 Task: Find connections with filter location Villiers-sur-Marne with filter topic #Startuplife with filter profile language English with filter current company Marvell Technology with filter school Eastern Institute For Integrated Learning In Management with filter industry Boilers, Tanks, and Shipping Container Manufacturing with filter service category Web Development with filter keywords title Customer Support Representative
Action: Mouse moved to (314, 194)
Screenshot: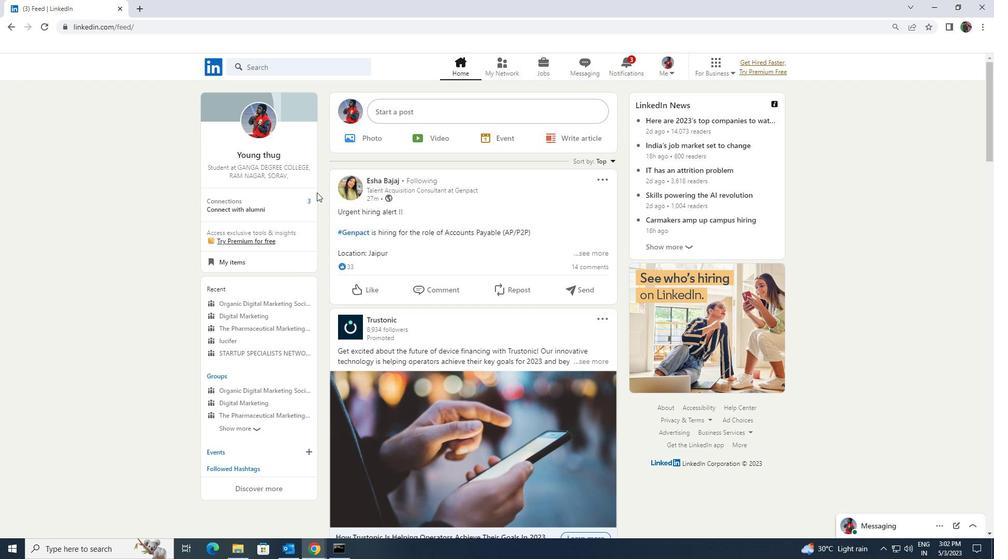 
Action: Mouse pressed left at (314, 194)
Screenshot: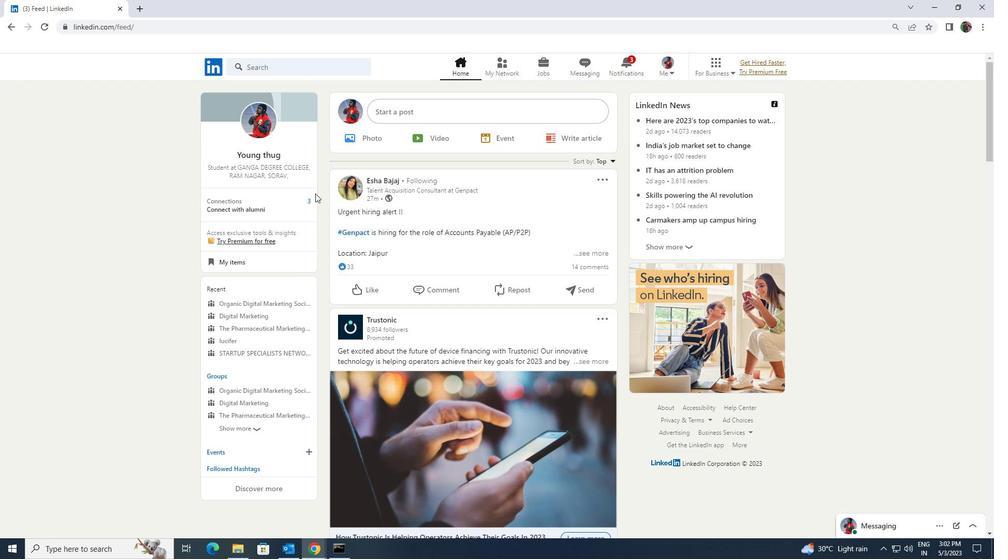 
Action: Mouse moved to (305, 202)
Screenshot: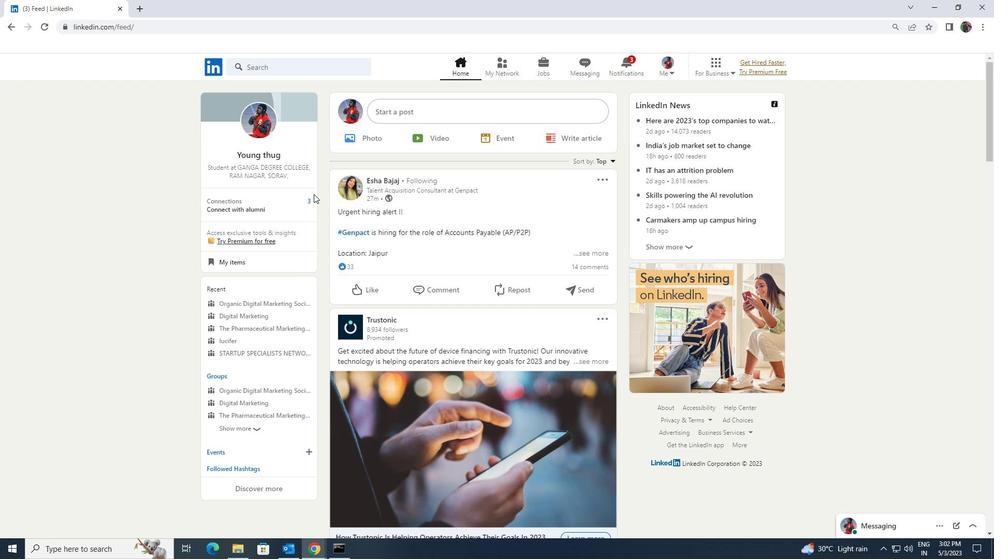 
Action: Mouse pressed left at (305, 202)
Screenshot: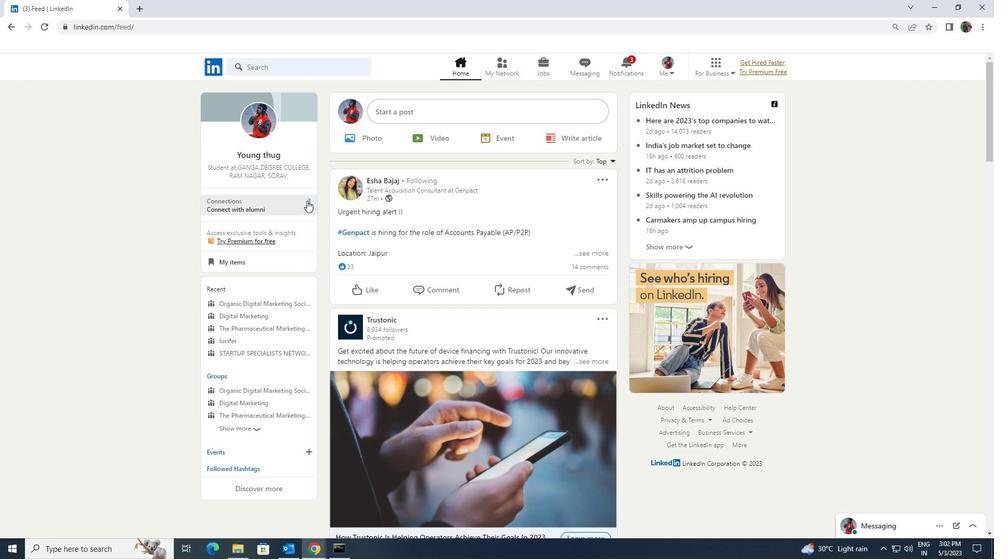 
Action: Mouse moved to (310, 131)
Screenshot: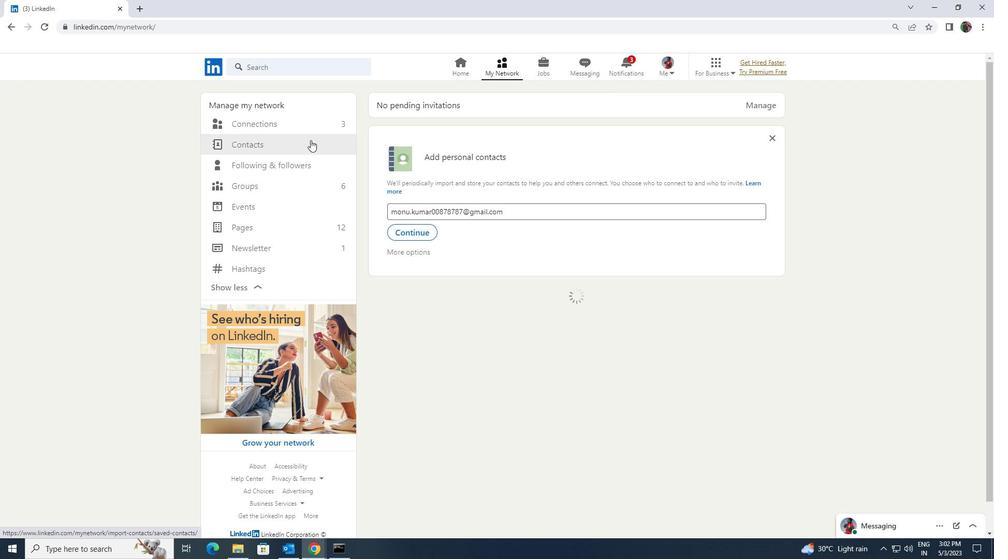 
Action: Mouse pressed left at (310, 131)
Screenshot: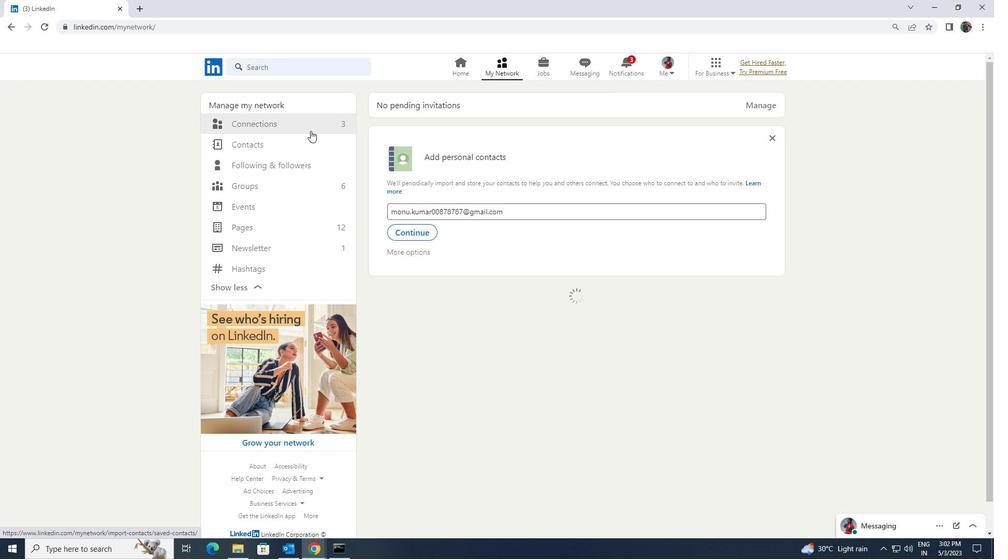 
Action: Mouse moved to (310, 126)
Screenshot: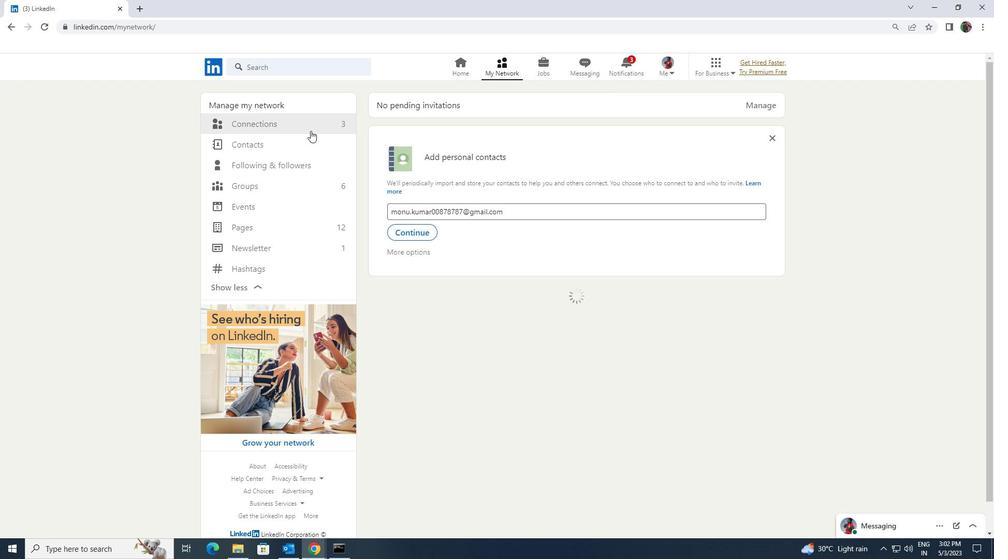 
Action: Mouse pressed left at (310, 126)
Screenshot: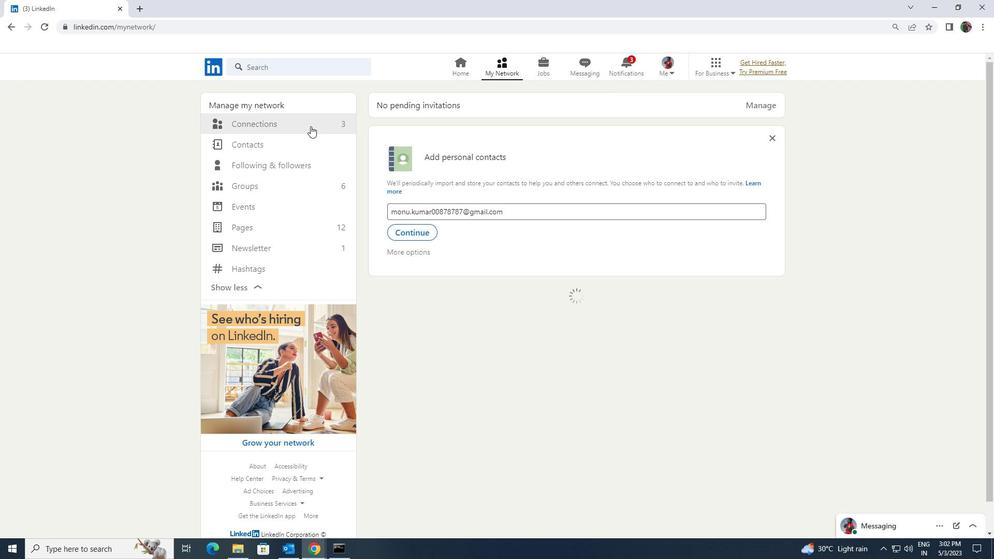 
Action: Mouse moved to (556, 125)
Screenshot: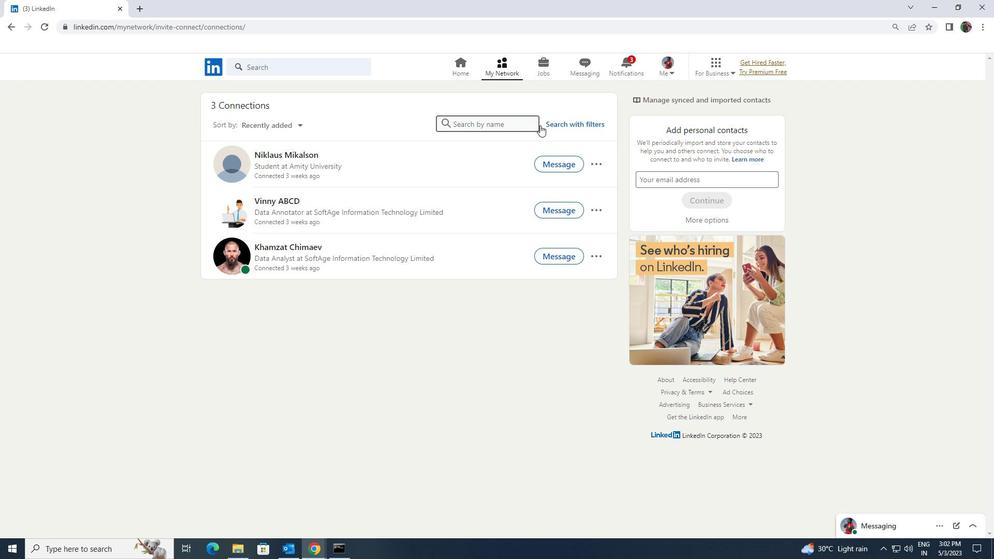 
Action: Mouse pressed left at (556, 125)
Screenshot: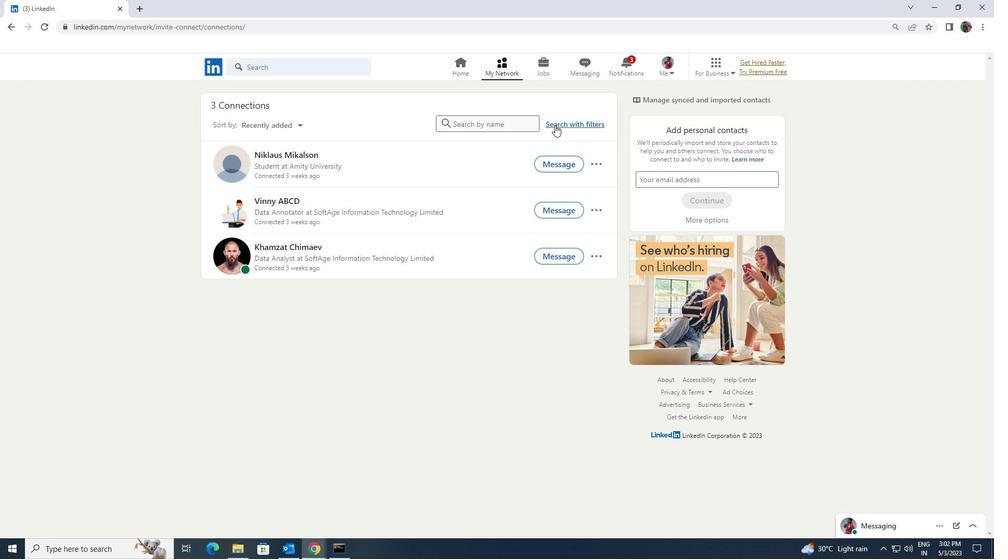 
Action: Mouse moved to (533, 97)
Screenshot: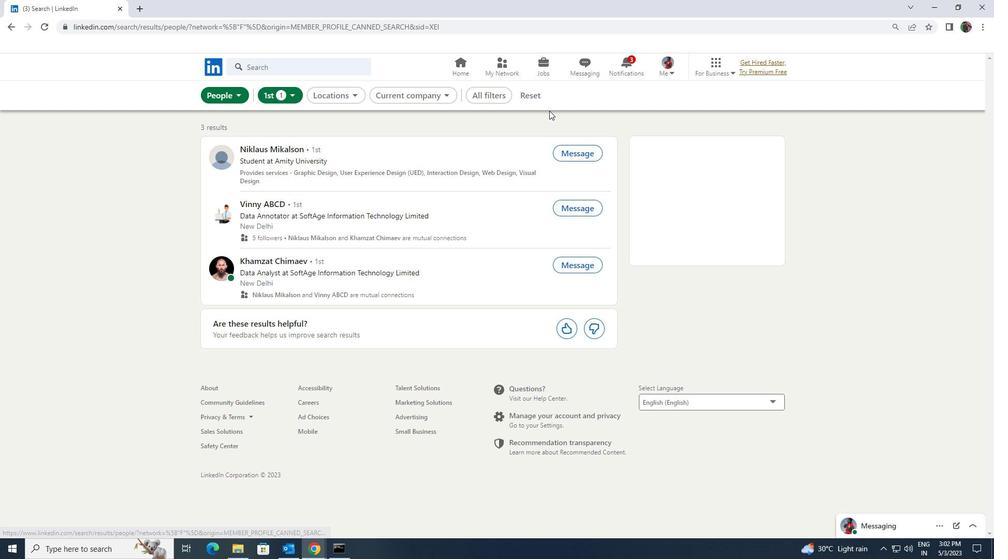 
Action: Mouse pressed left at (533, 97)
Screenshot: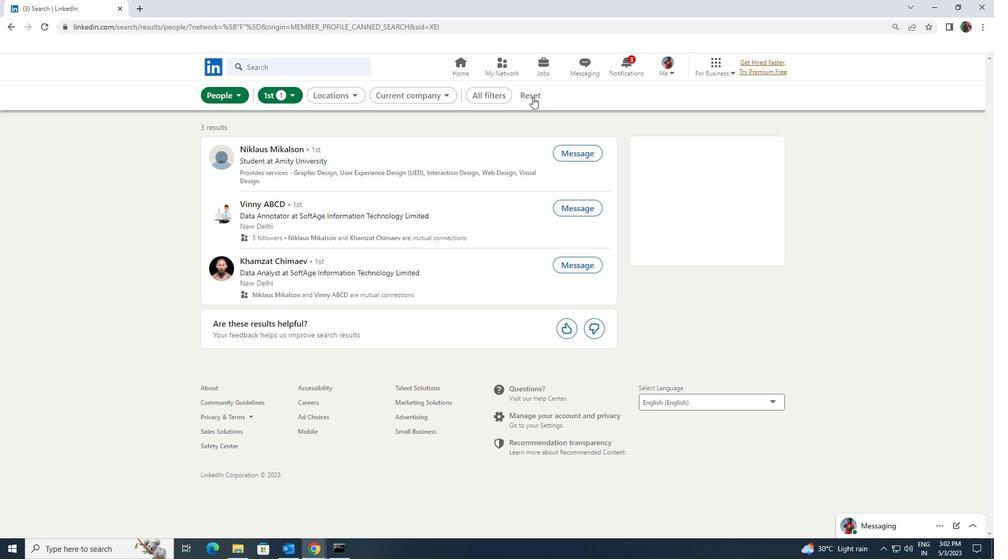 
Action: Mouse moved to (518, 95)
Screenshot: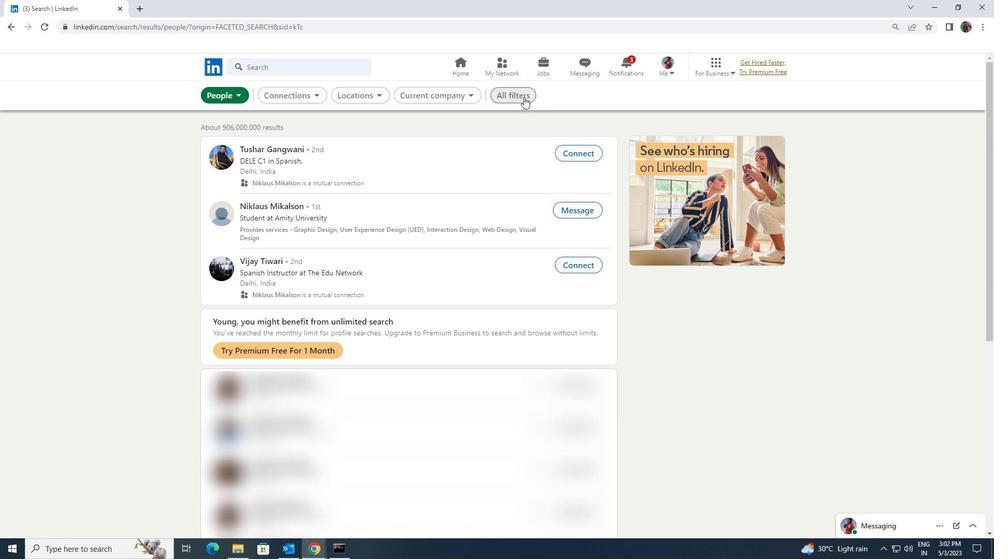 
Action: Mouse pressed left at (518, 95)
Screenshot: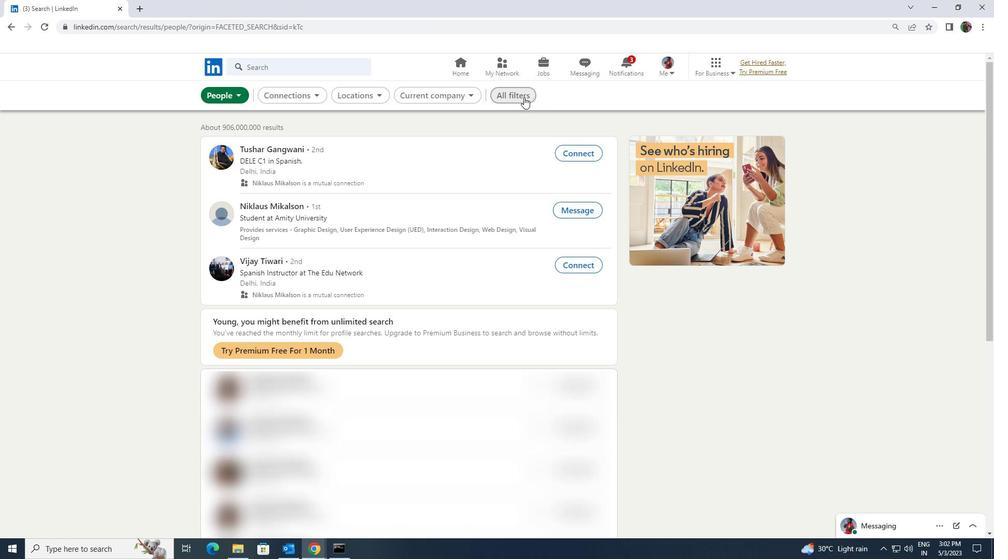 
Action: Mouse moved to (516, 93)
Screenshot: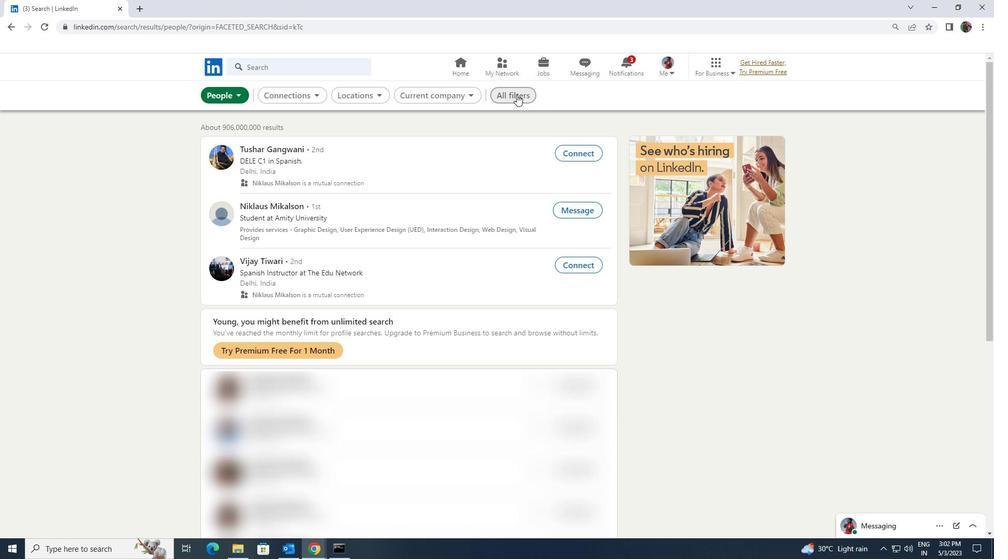 
Action: Mouse pressed left at (516, 93)
Screenshot: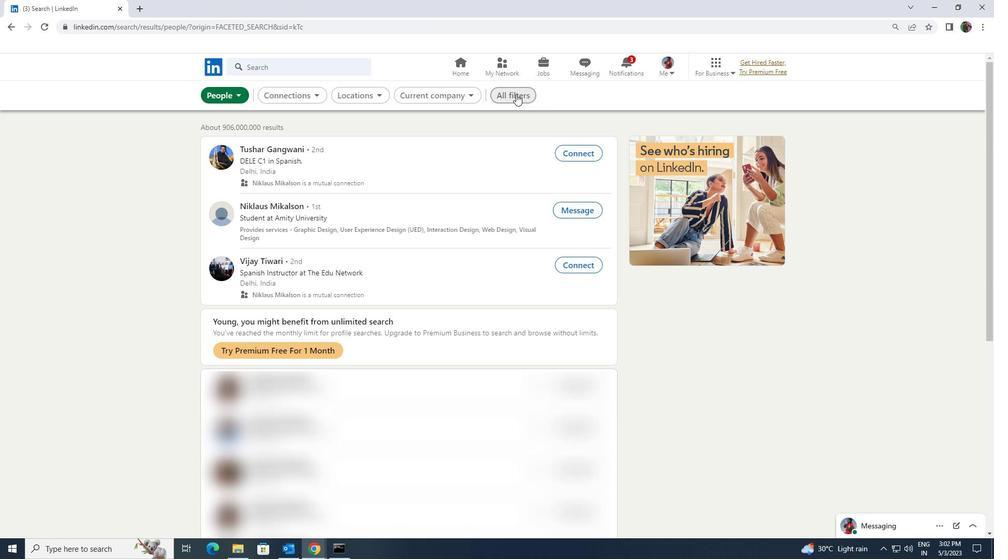 
Action: Mouse pressed left at (516, 93)
Screenshot: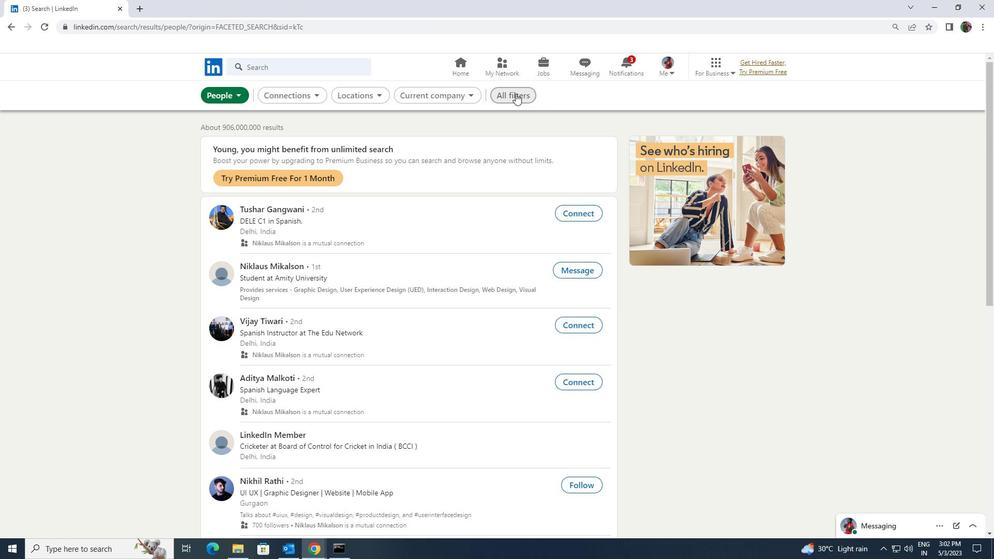 
Action: Mouse moved to (864, 403)
Screenshot: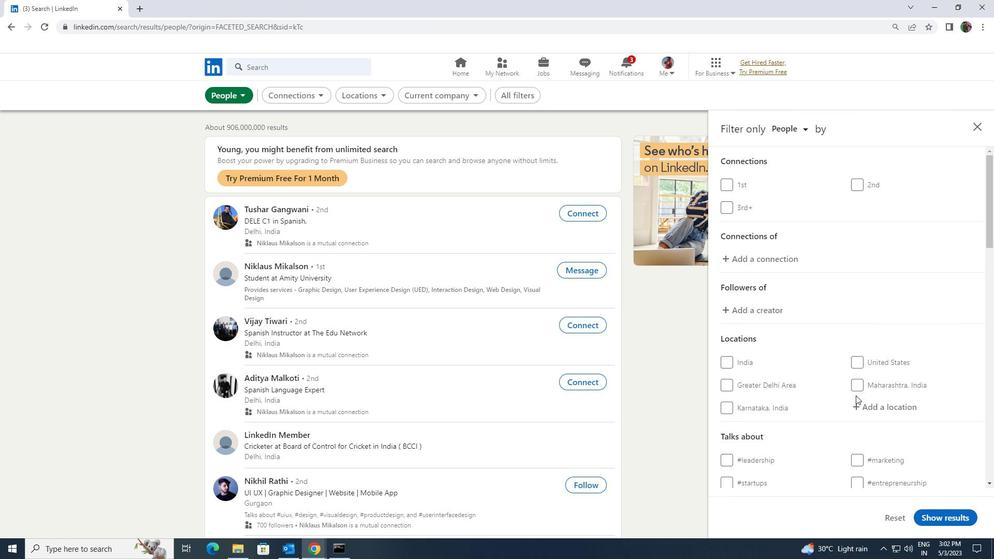 
Action: Mouse pressed left at (864, 403)
Screenshot: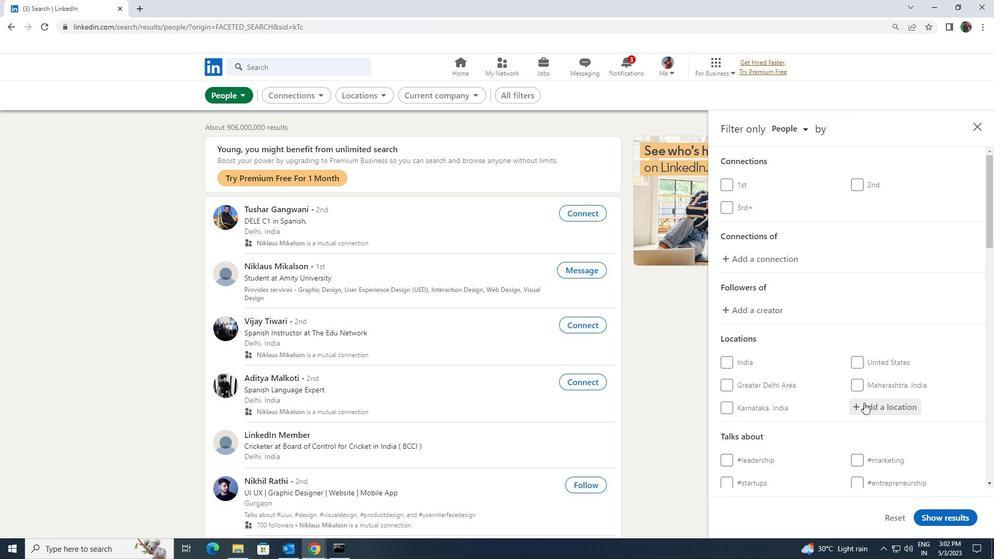 
Action: Mouse moved to (828, 382)
Screenshot: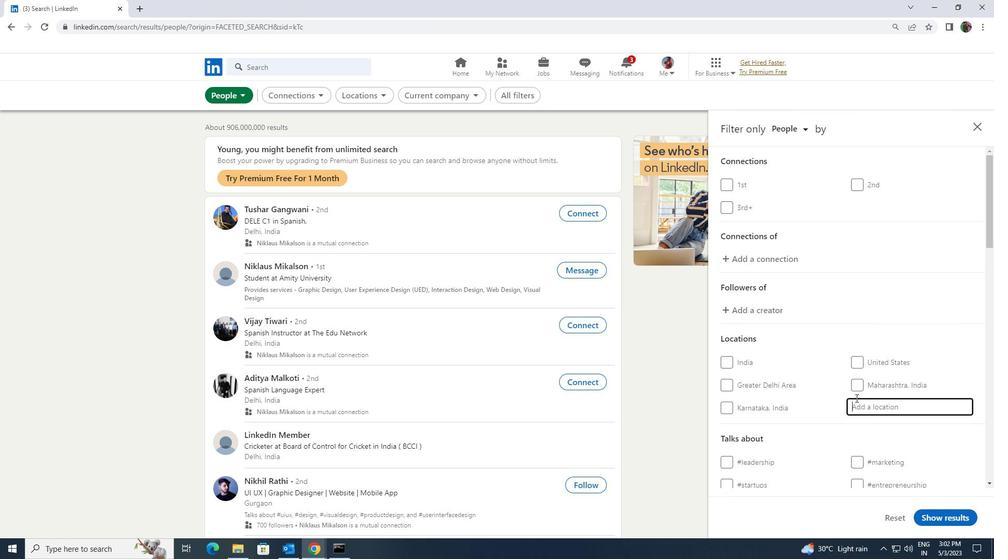 
Action: Key pressed <Key.shift>VILLIERS<Key.space>SUR
Screenshot: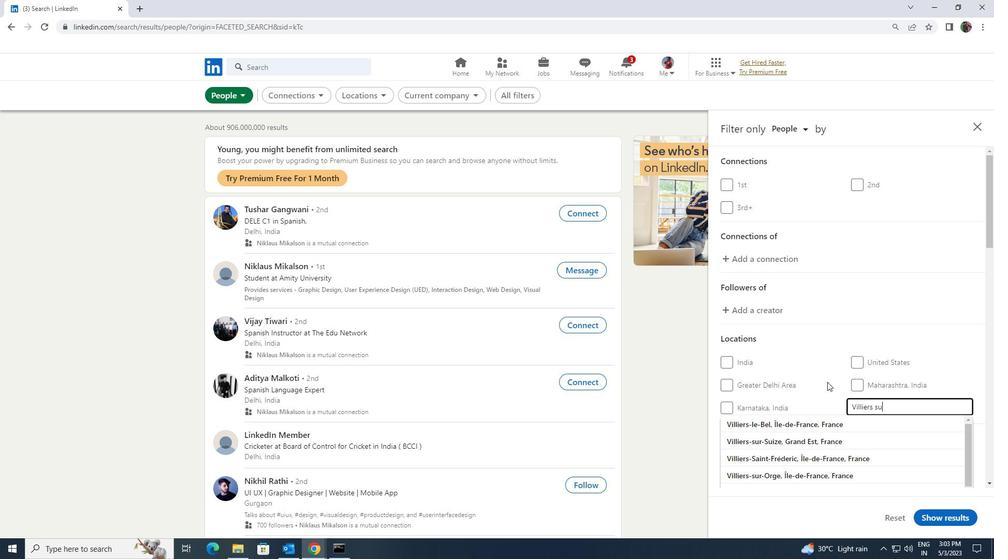 
Action: Mouse moved to (826, 421)
Screenshot: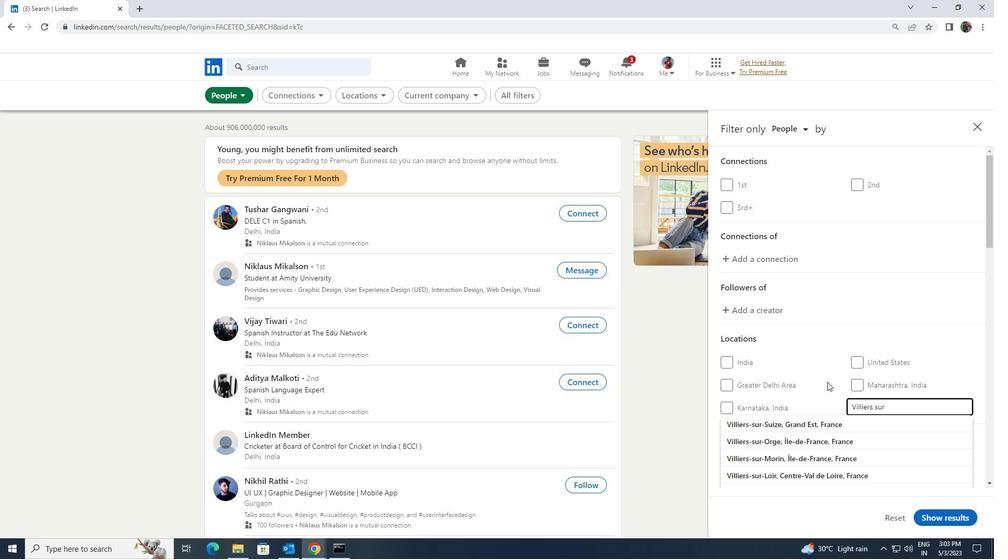
Action: Mouse pressed left at (826, 421)
Screenshot: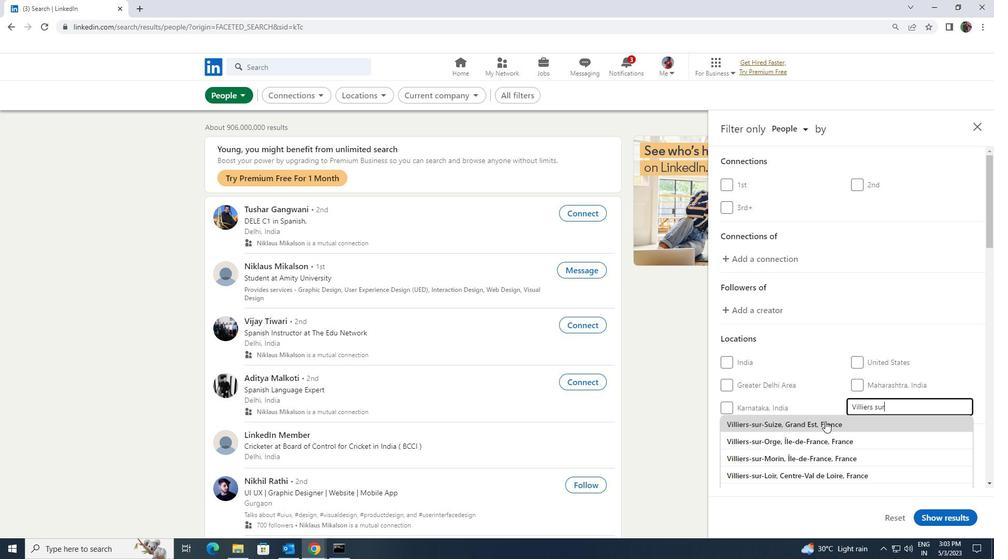 
Action: Mouse moved to (816, 417)
Screenshot: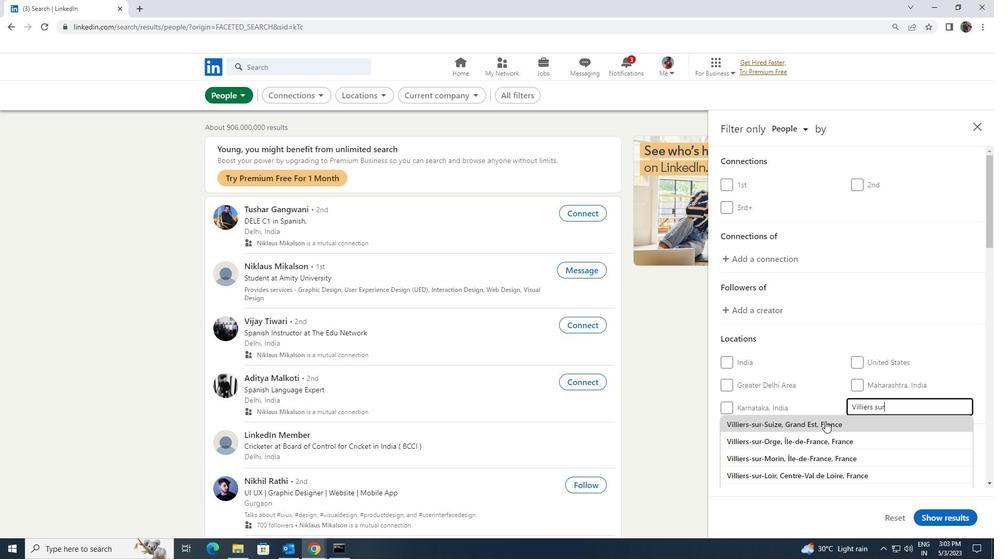 
Action: Mouse scrolled (816, 417) with delta (0, 0)
Screenshot: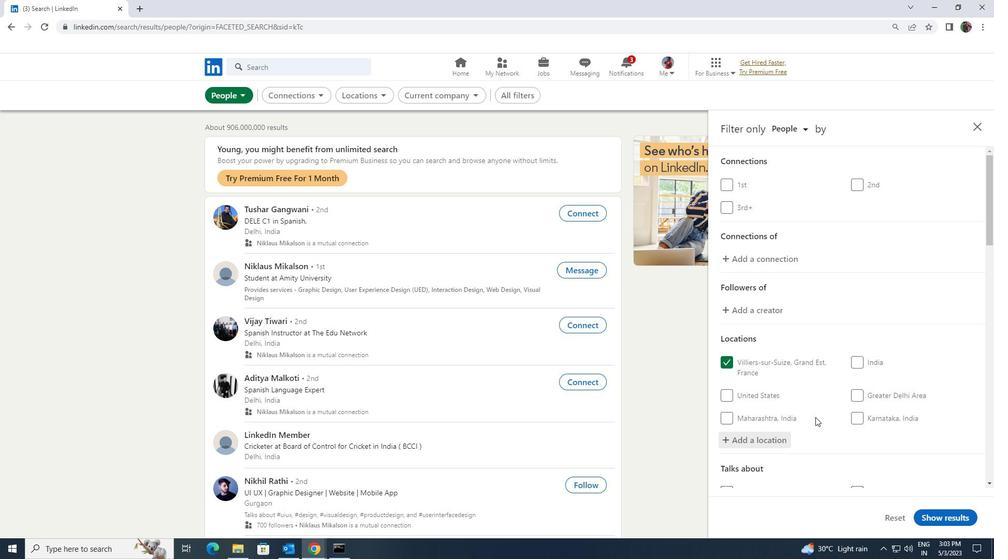 
Action: Mouse scrolled (816, 417) with delta (0, 0)
Screenshot: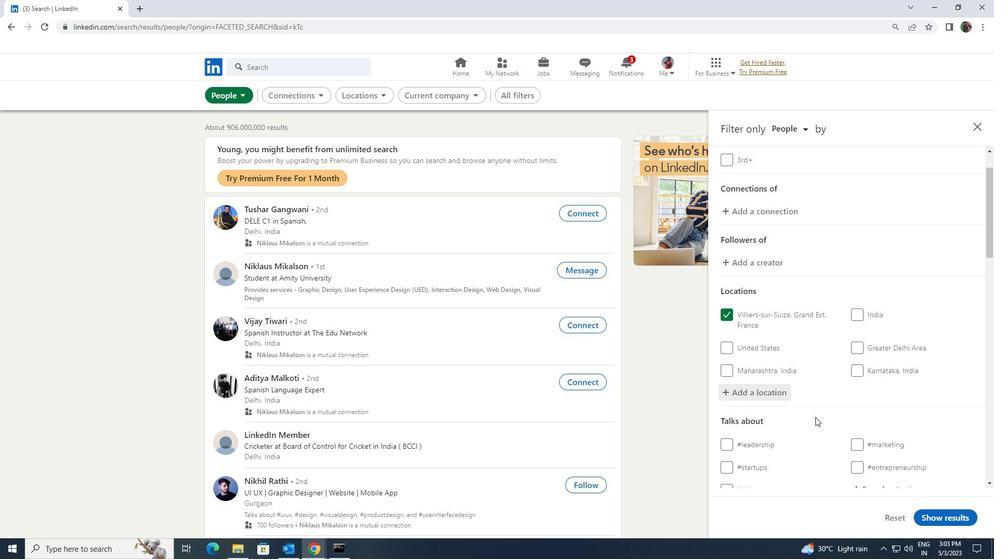 
Action: Mouse moved to (863, 430)
Screenshot: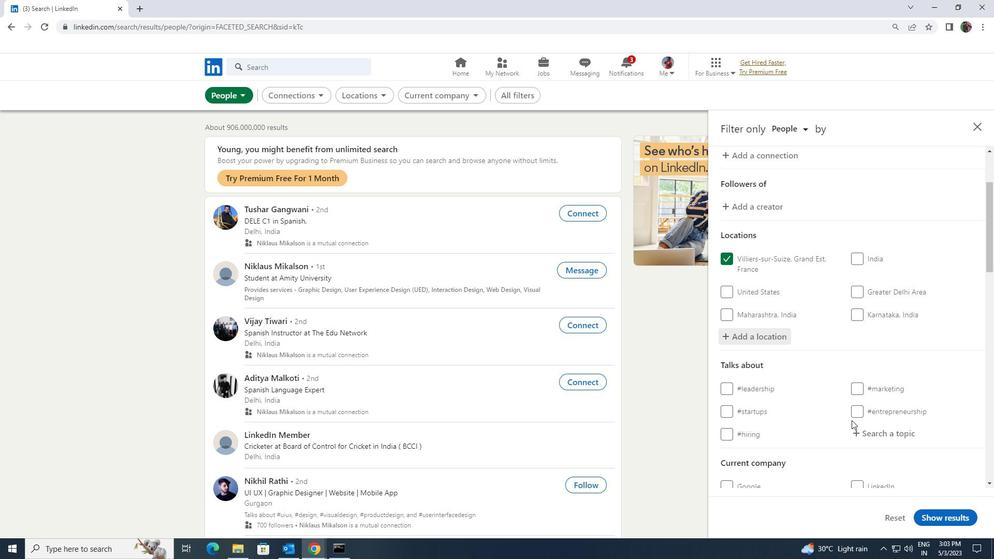 
Action: Mouse pressed left at (863, 430)
Screenshot: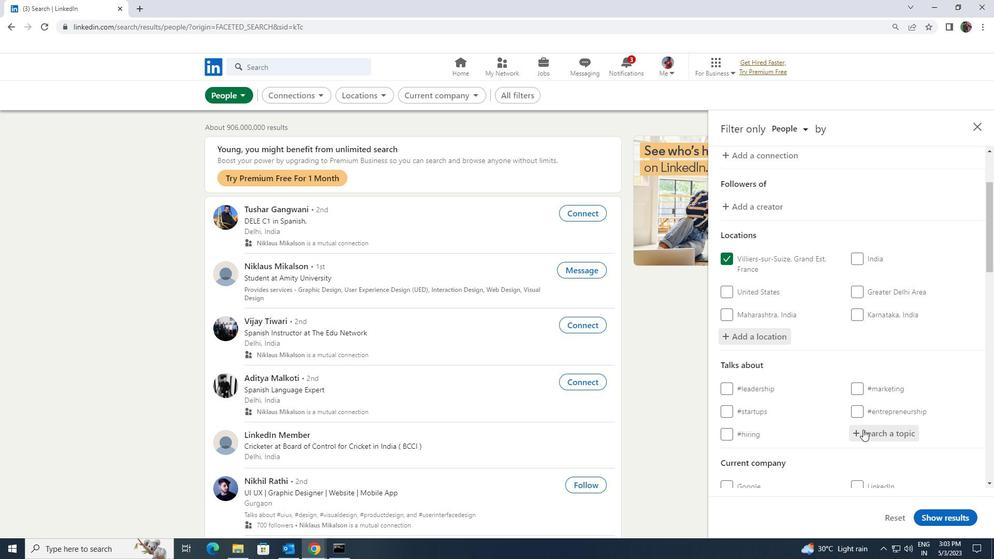 
Action: Mouse moved to (863, 430)
Screenshot: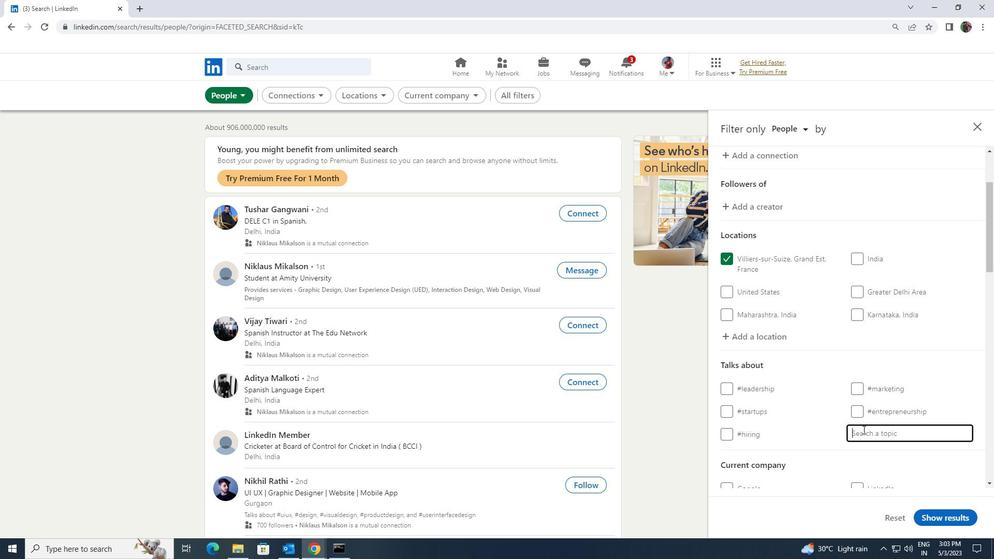 
Action: Key pressed <Key.shift><Key.shift><Key.shift>STARTUPLIFE
Screenshot: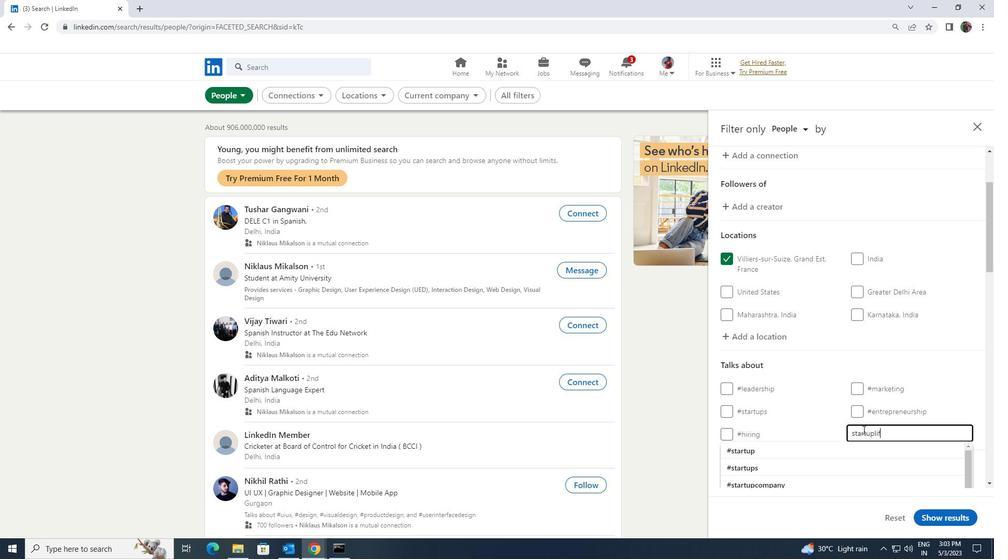 
Action: Mouse moved to (857, 444)
Screenshot: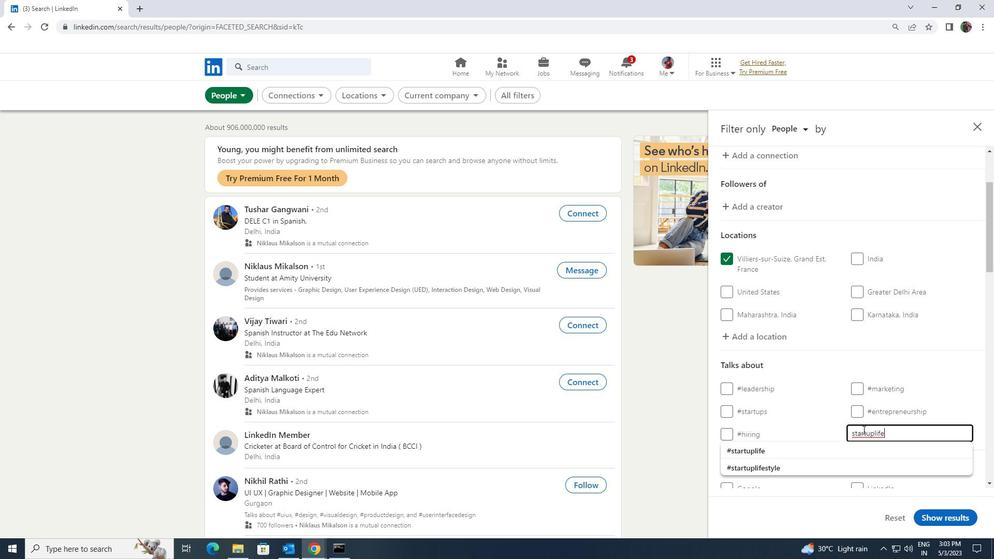 
Action: Mouse pressed left at (857, 444)
Screenshot: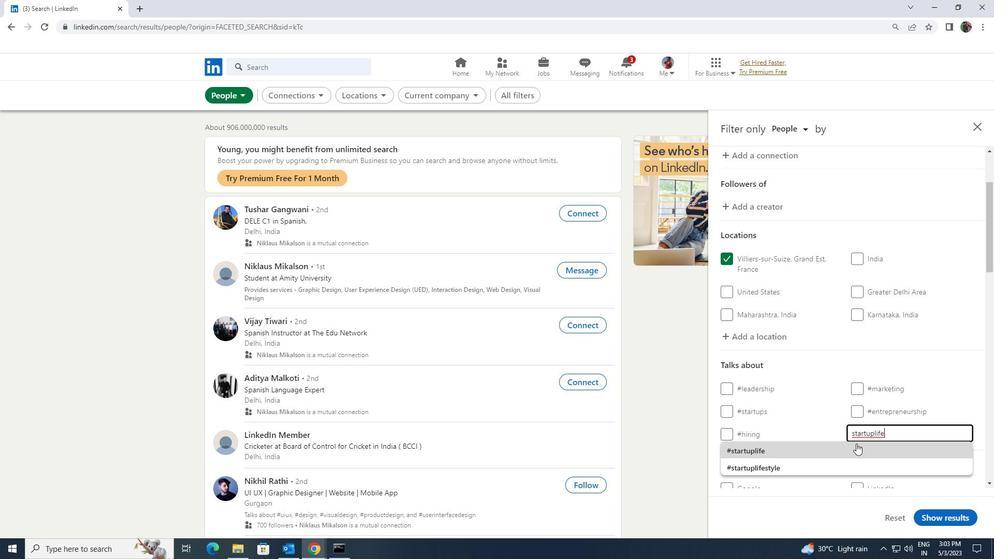 
Action: Mouse moved to (842, 436)
Screenshot: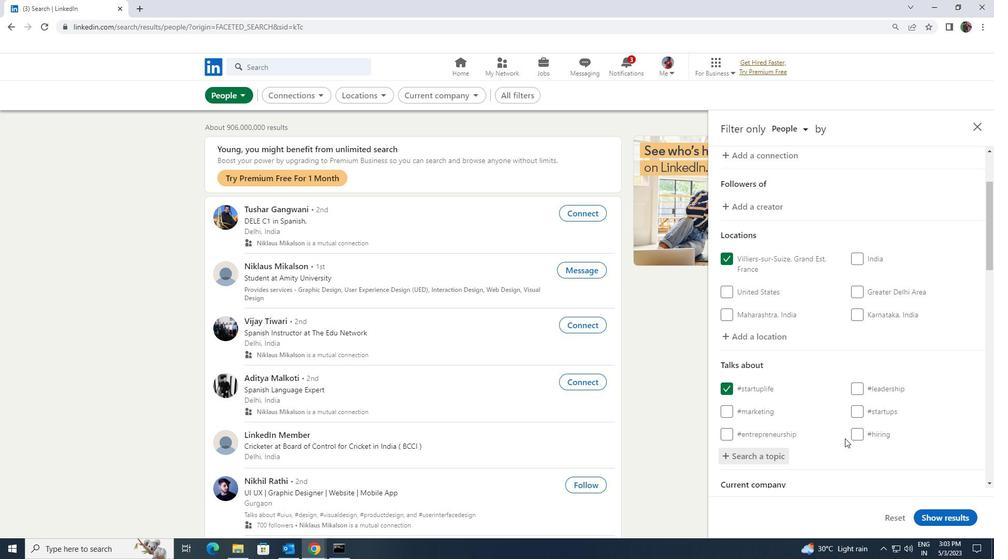 
Action: Mouse scrolled (842, 435) with delta (0, 0)
Screenshot: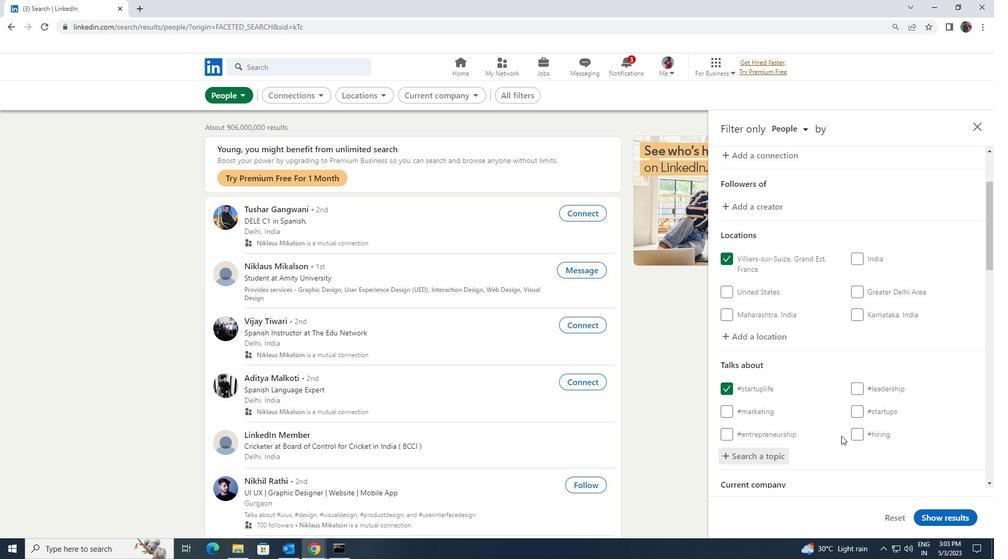 
Action: Mouse scrolled (842, 435) with delta (0, 0)
Screenshot: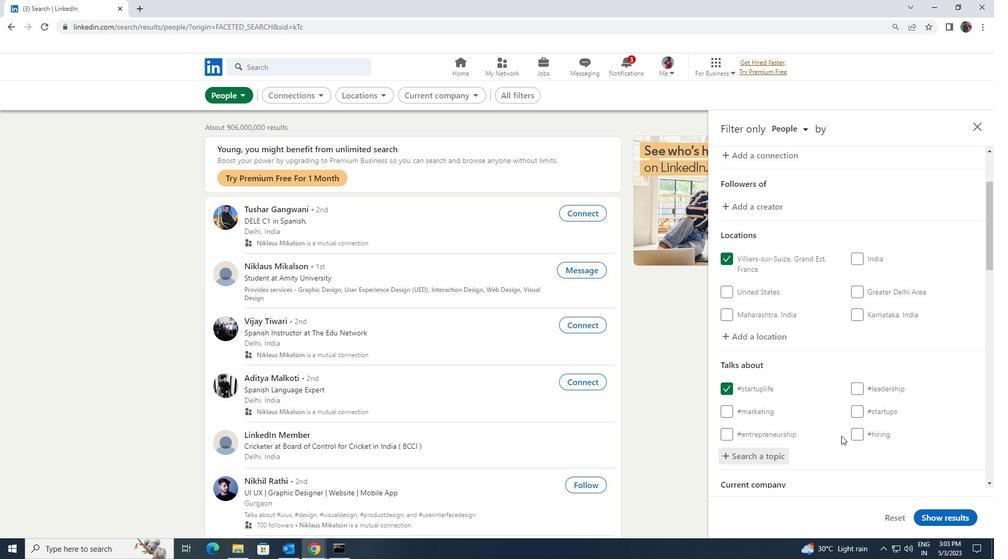
Action: Mouse moved to (841, 431)
Screenshot: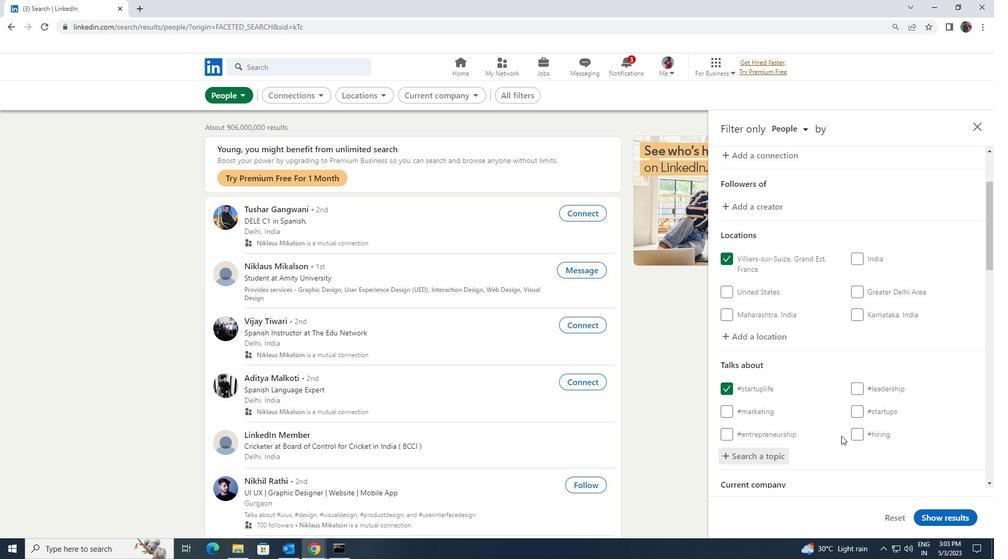 
Action: Mouse scrolled (841, 431) with delta (0, 0)
Screenshot: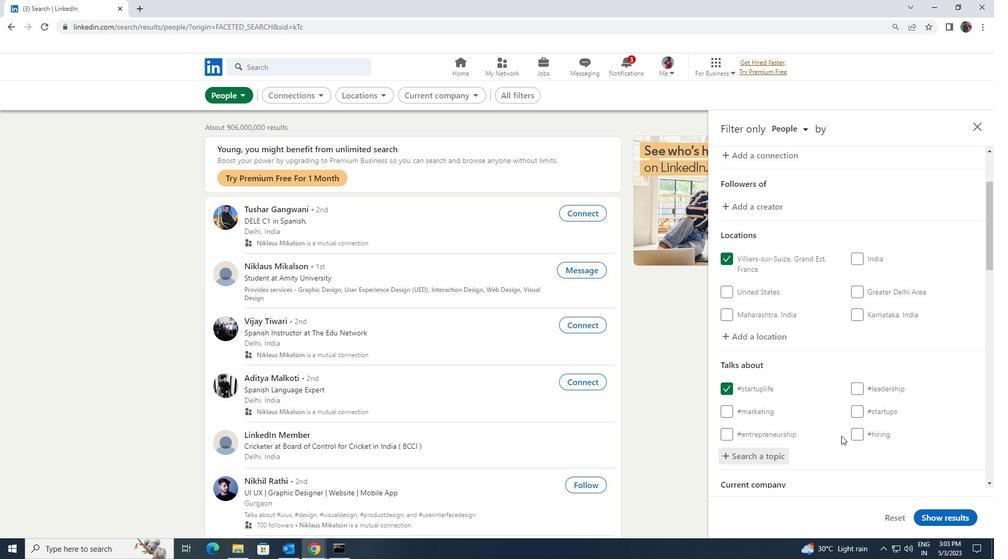 
Action: Mouse moved to (844, 413)
Screenshot: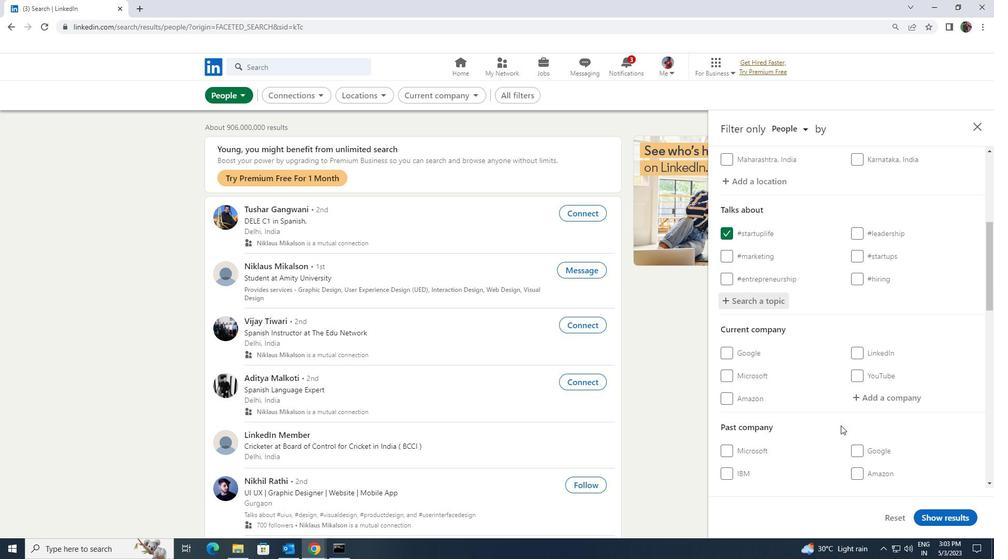 
Action: Mouse scrolled (844, 412) with delta (0, 0)
Screenshot: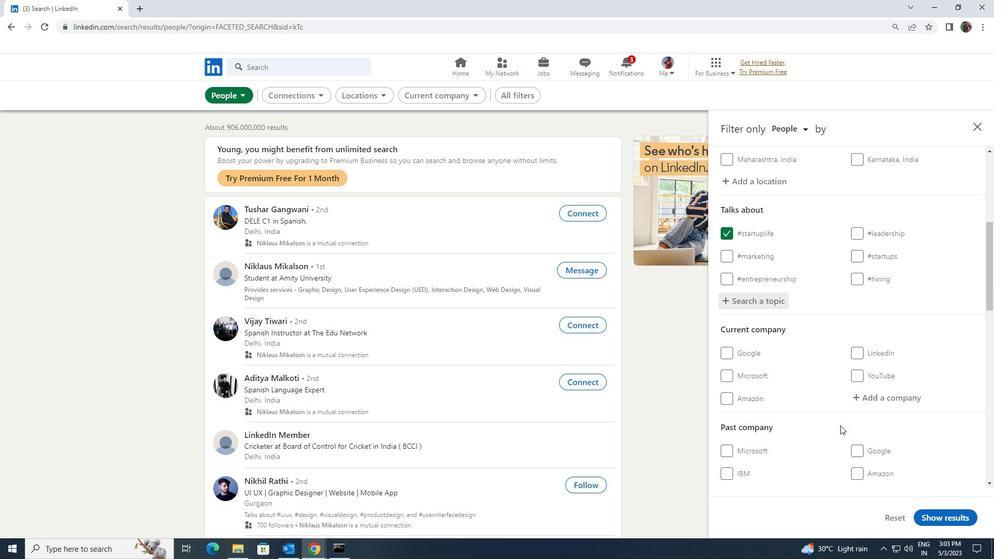 
Action: Mouse scrolled (844, 412) with delta (0, 0)
Screenshot: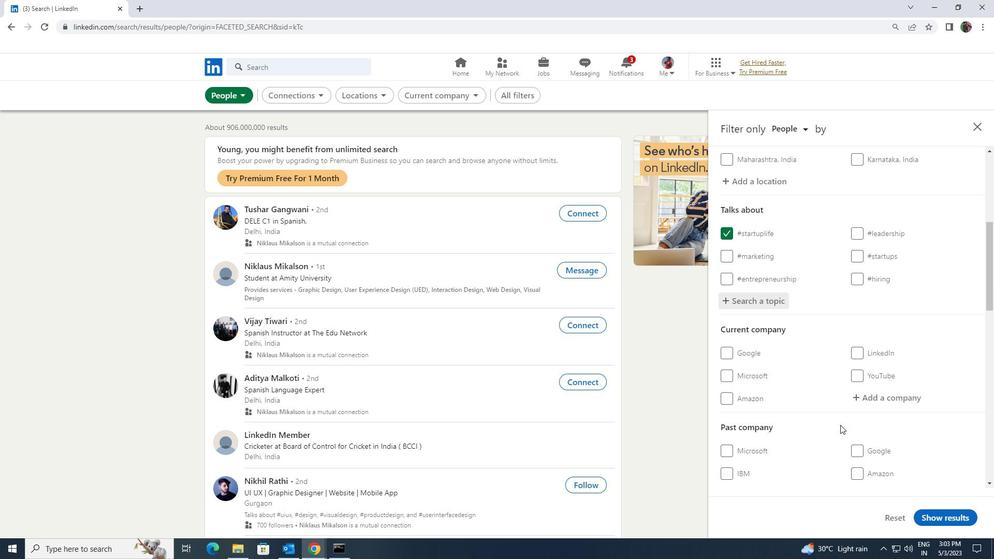 
Action: Mouse moved to (852, 307)
Screenshot: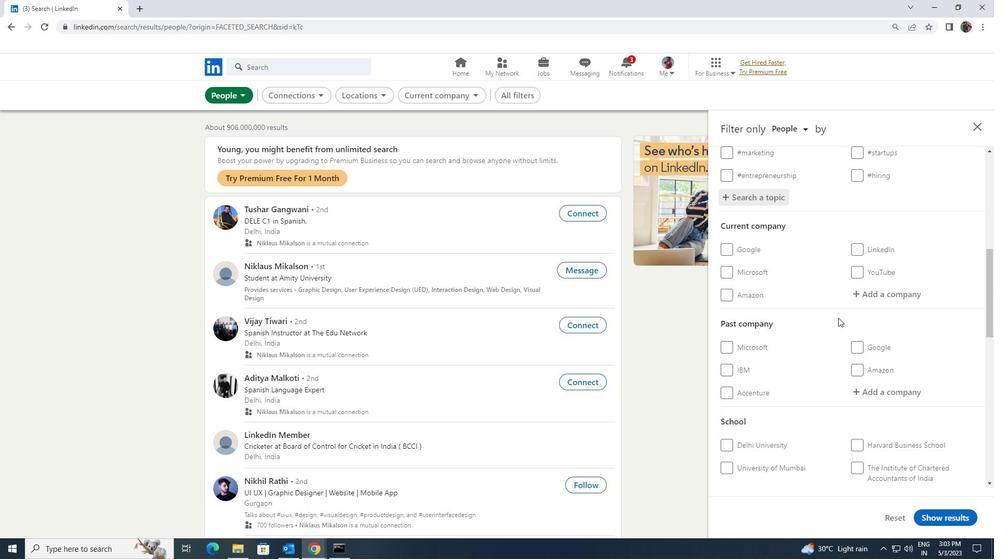 
Action: Mouse scrolled (852, 306) with delta (0, 0)
Screenshot: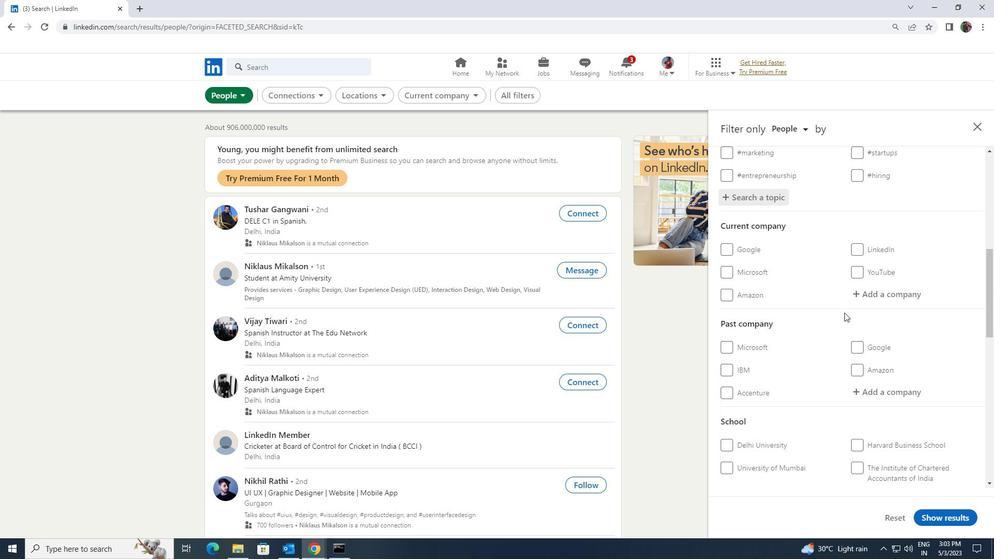 
Action: Mouse scrolled (852, 306) with delta (0, 0)
Screenshot: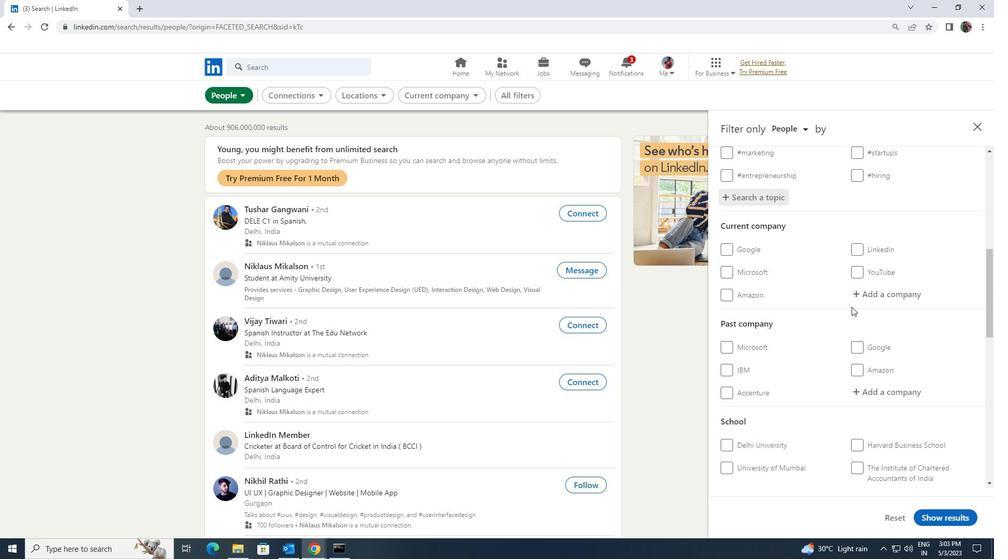 
Action: Mouse scrolled (852, 306) with delta (0, 0)
Screenshot: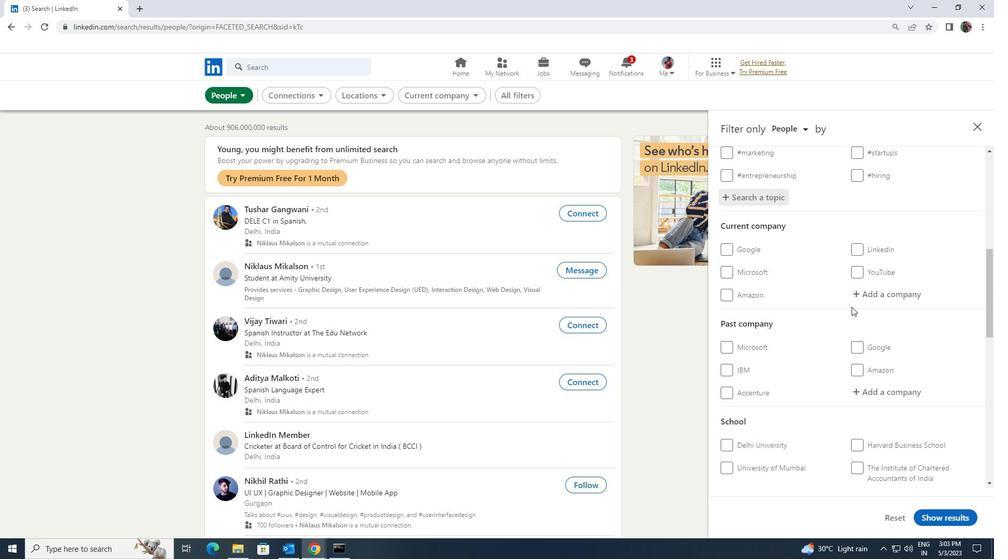 
Action: Mouse scrolled (852, 306) with delta (0, 0)
Screenshot: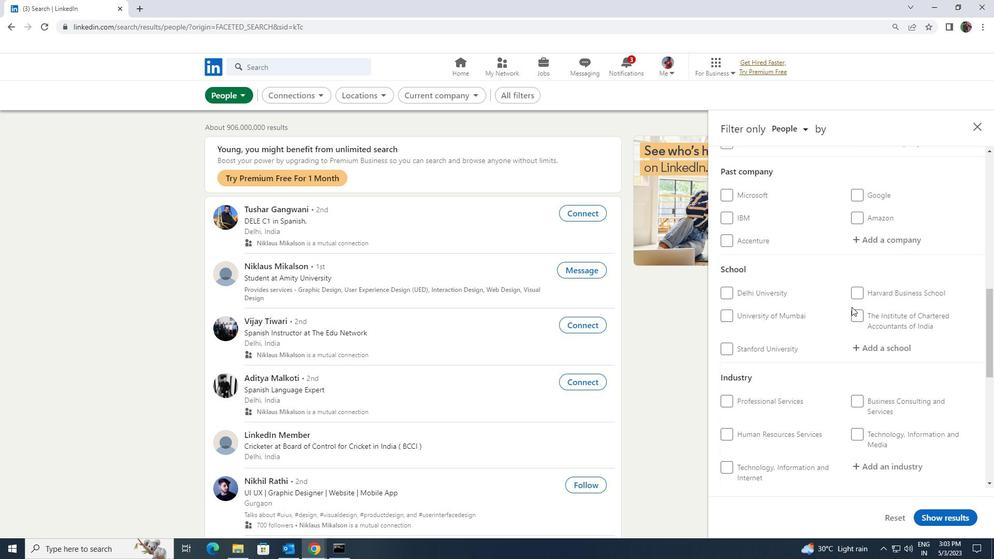 
Action: Mouse moved to (851, 309)
Screenshot: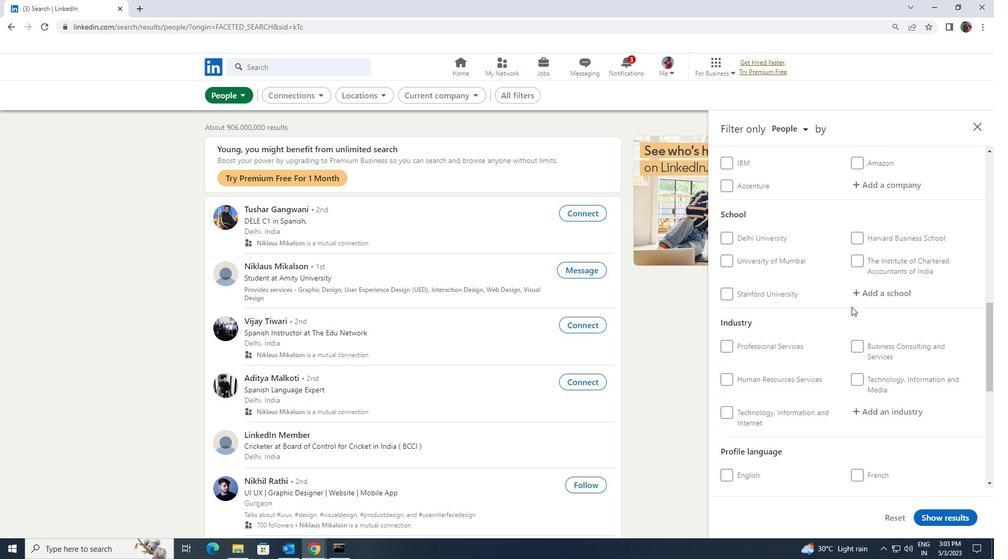 
Action: Mouse scrolled (851, 308) with delta (0, 0)
Screenshot: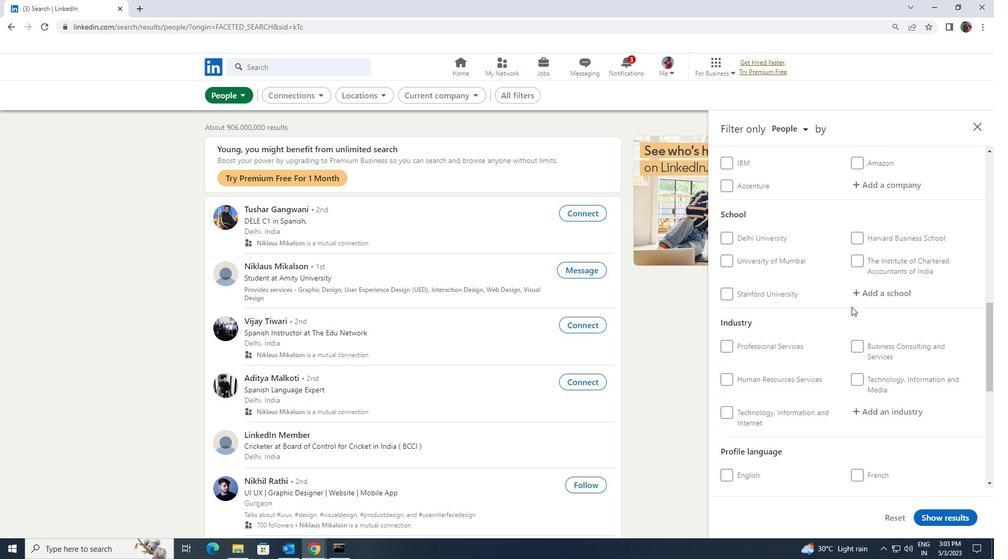 
Action: Mouse moved to (851, 310)
Screenshot: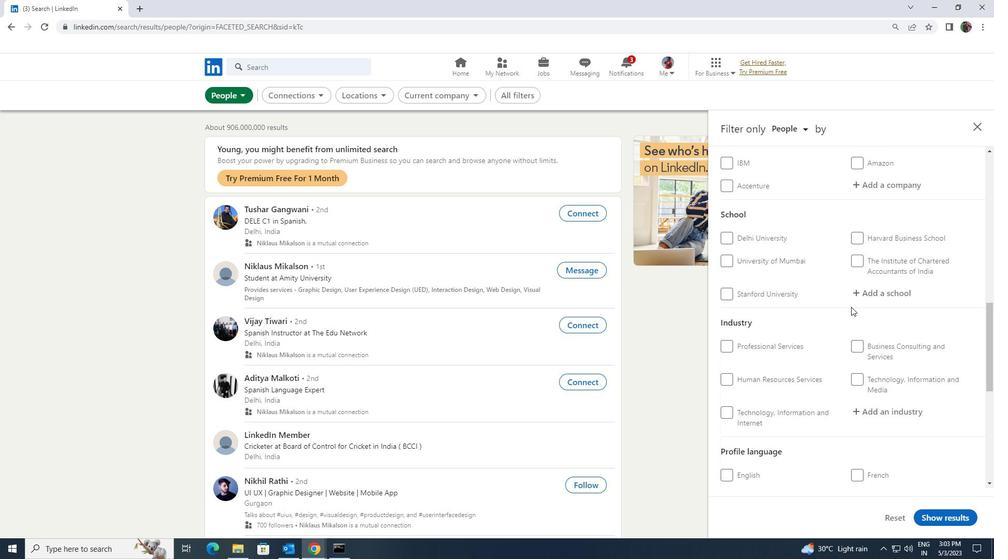 
Action: Mouse scrolled (851, 309) with delta (0, 0)
Screenshot: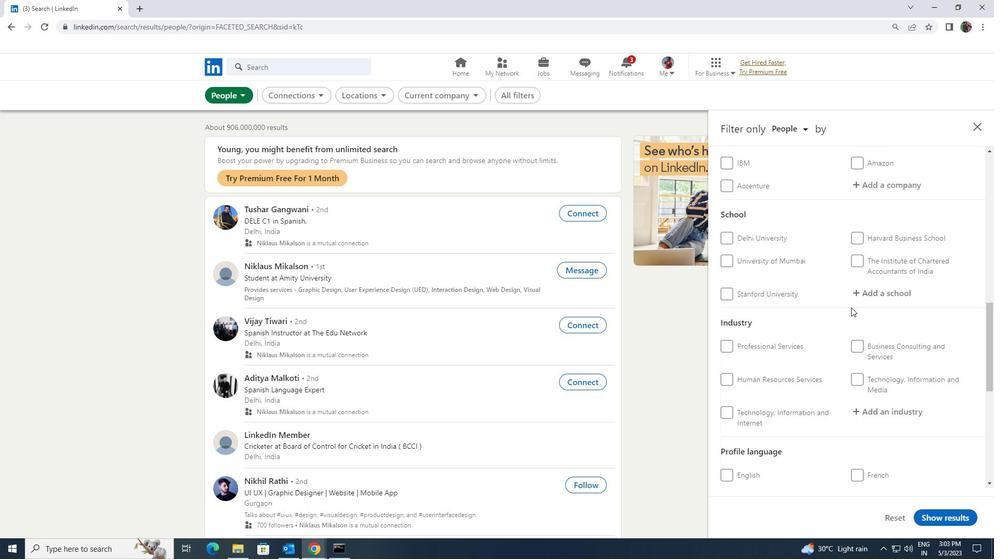 
Action: Mouse moved to (732, 373)
Screenshot: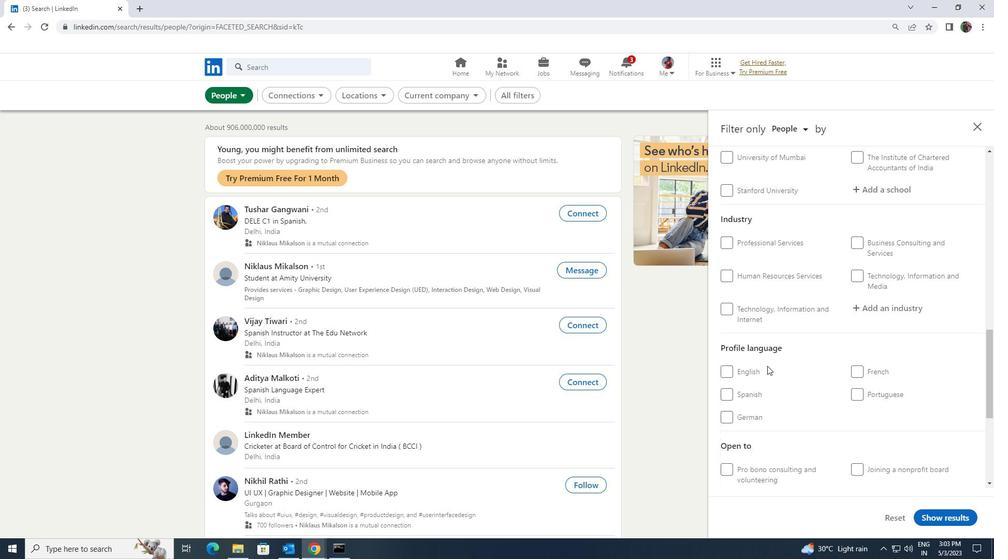 
Action: Mouse pressed left at (732, 373)
Screenshot: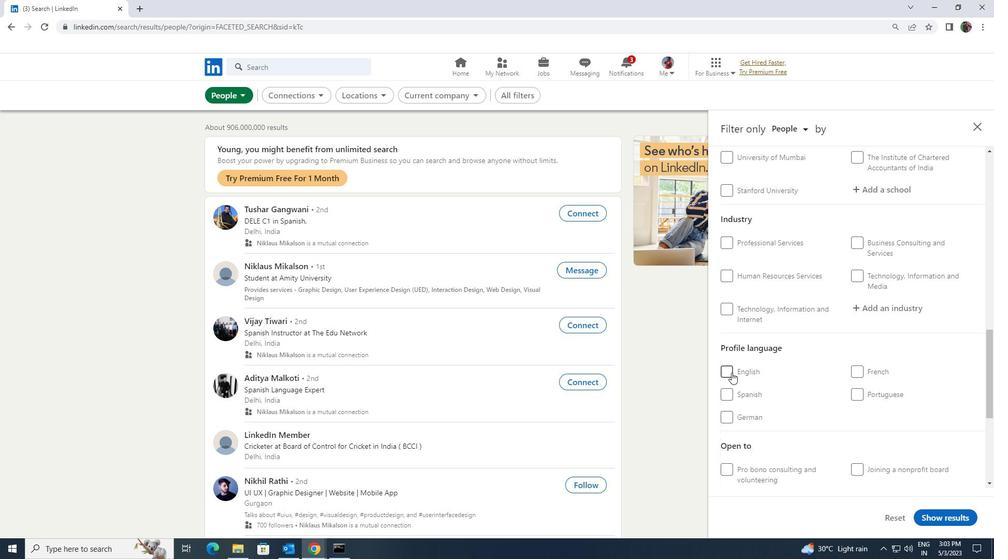 
Action: Mouse moved to (890, 358)
Screenshot: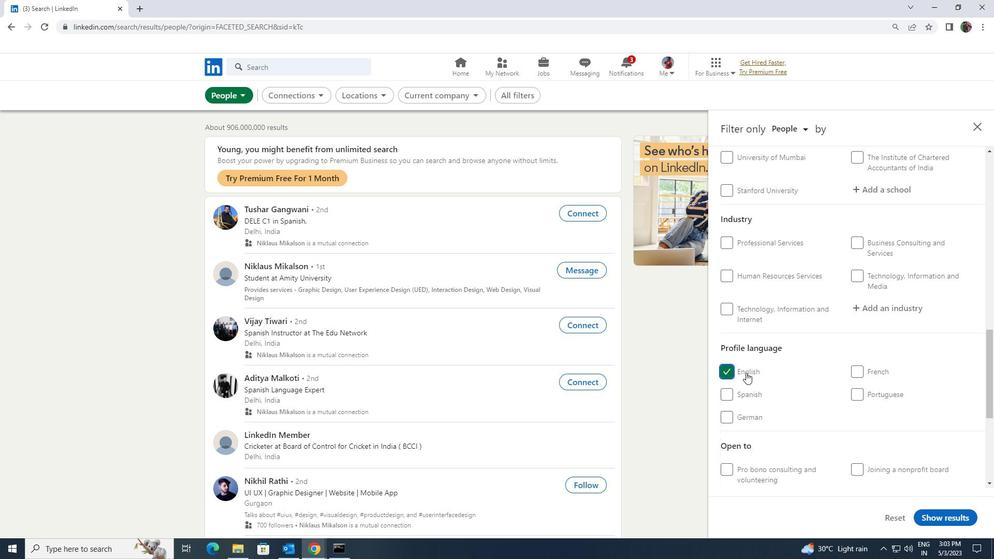 
Action: Mouse scrolled (890, 358) with delta (0, 0)
Screenshot: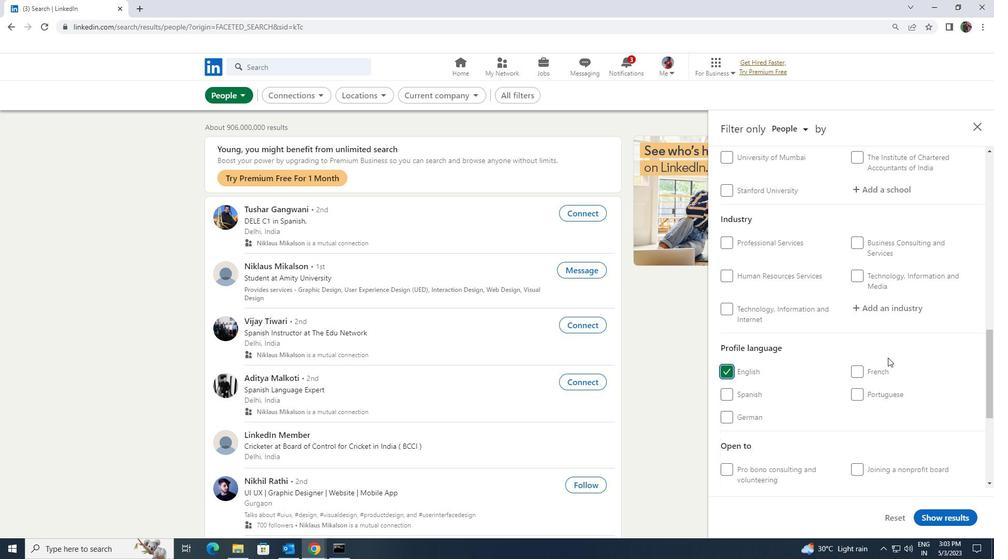 
Action: Mouse scrolled (890, 358) with delta (0, 0)
Screenshot: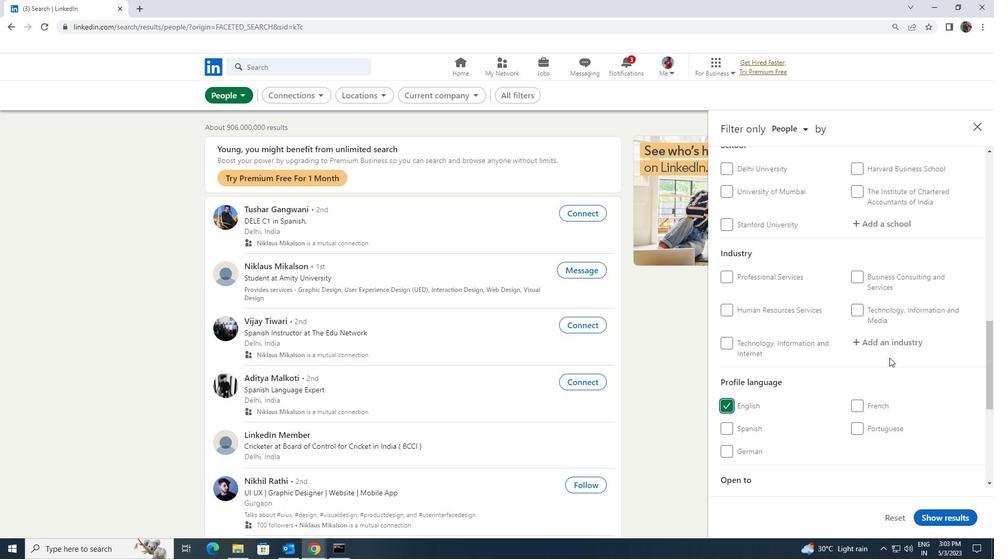 
Action: Mouse scrolled (890, 358) with delta (0, 0)
Screenshot: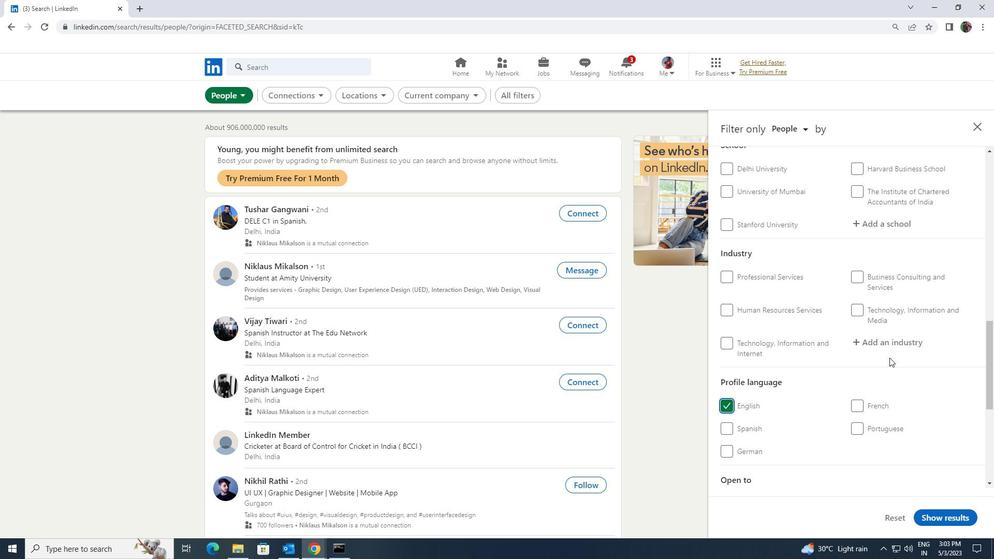
Action: Mouse scrolled (890, 358) with delta (0, 0)
Screenshot: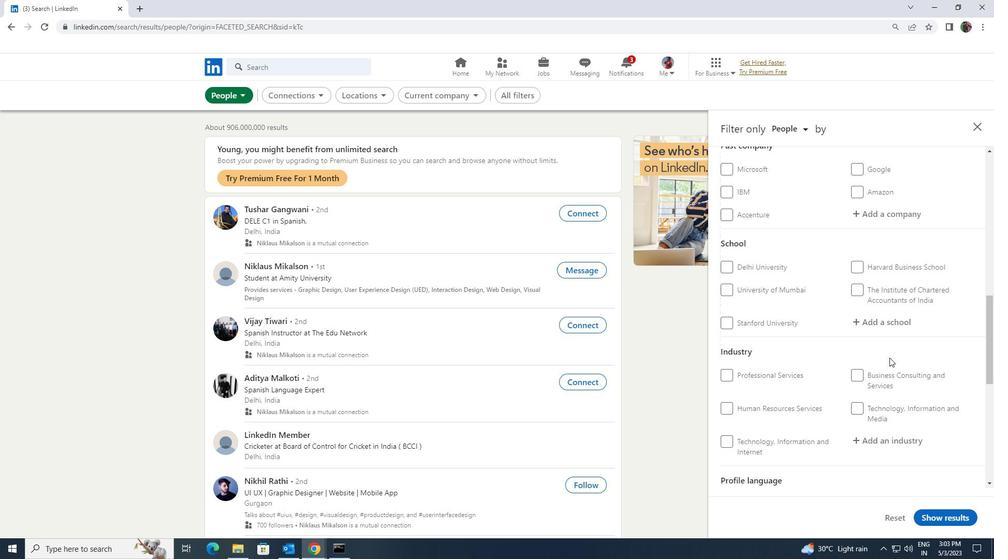 
Action: Mouse scrolled (890, 358) with delta (0, 0)
Screenshot: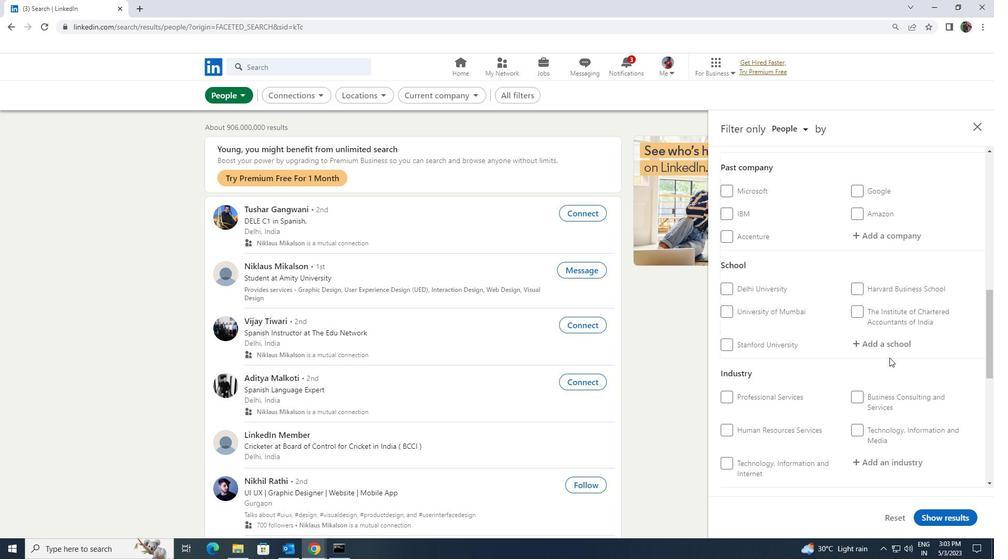 
Action: Mouse moved to (890, 358)
Screenshot: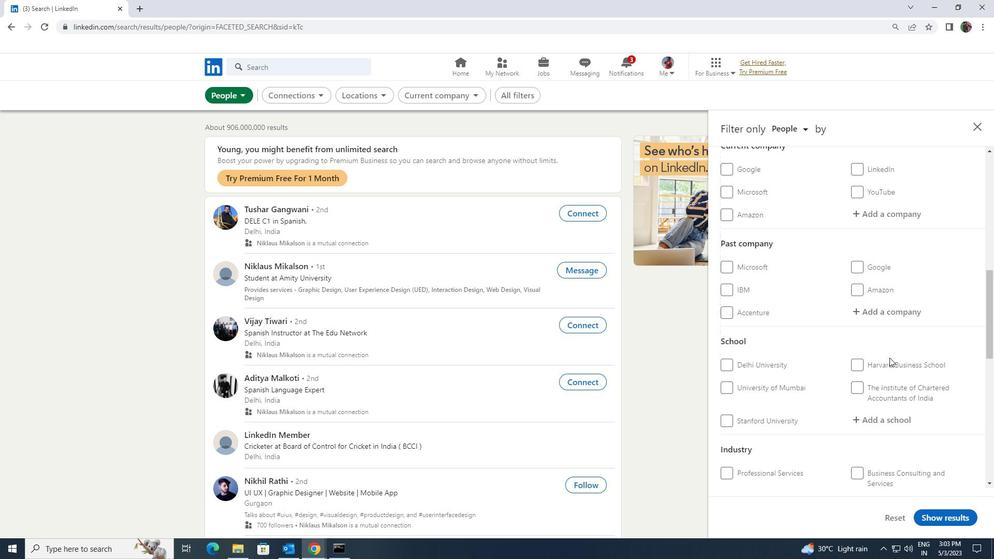 
Action: Mouse scrolled (890, 358) with delta (0, 0)
Screenshot: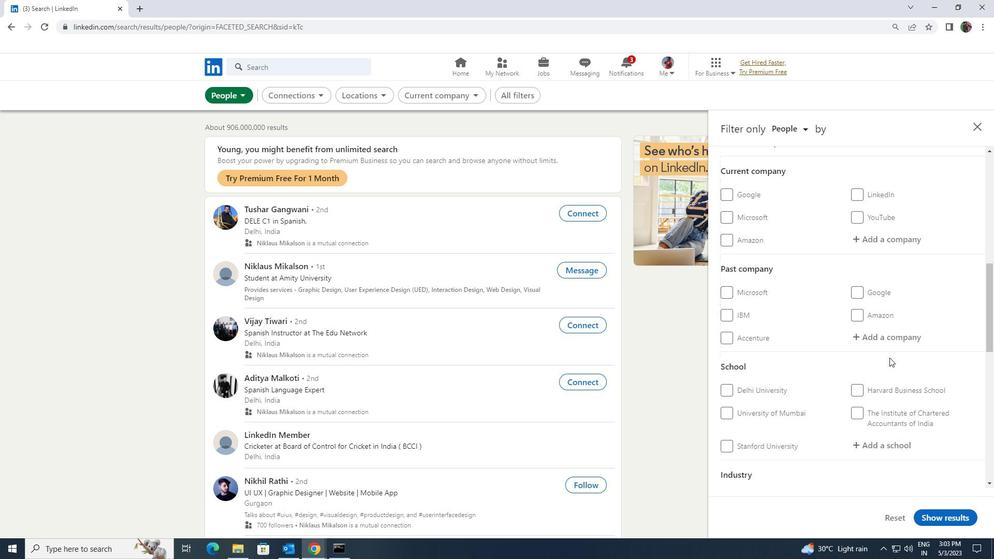 
Action: Mouse moved to (890, 297)
Screenshot: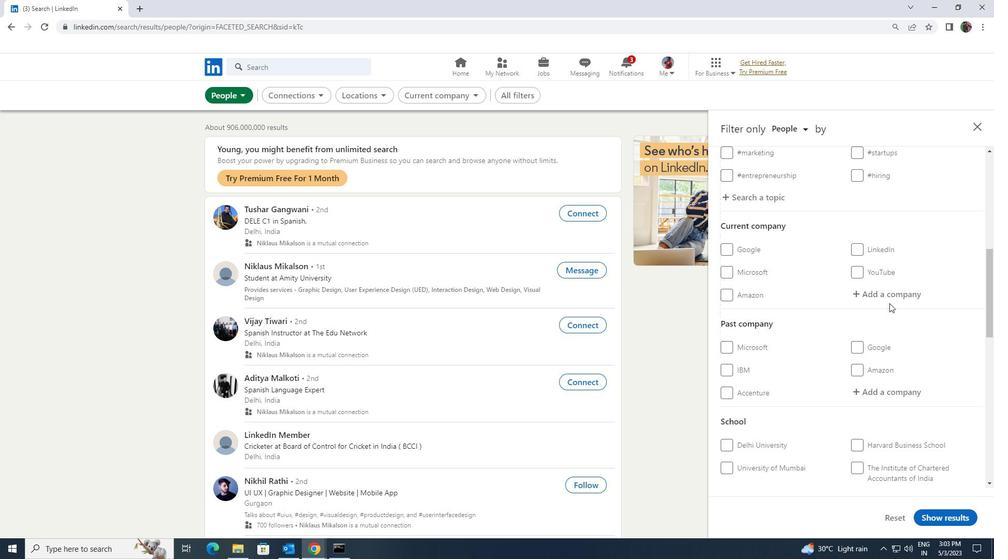 
Action: Mouse pressed left at (890, 297)
Screenshot: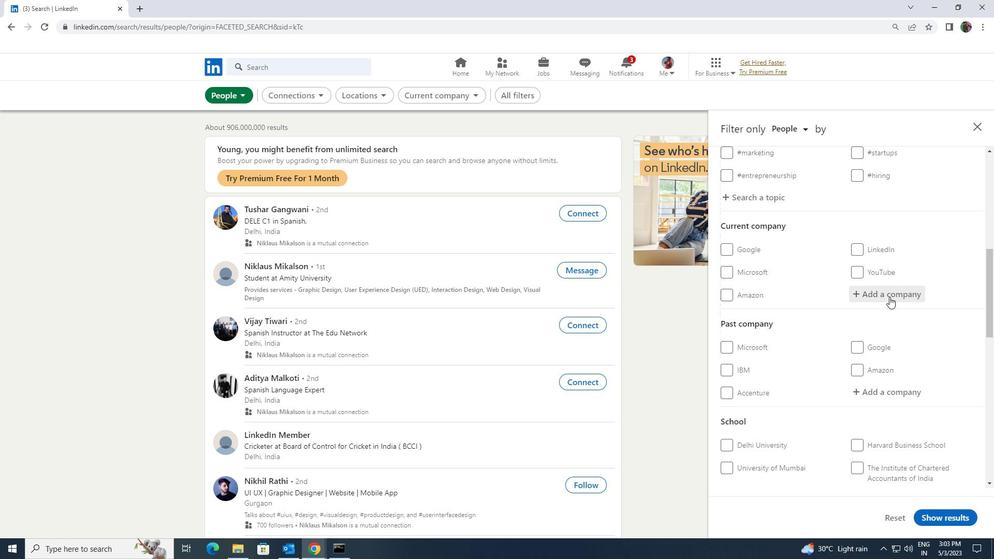 
Action: Key pressed <Key.shift>MARVE
Screenshot: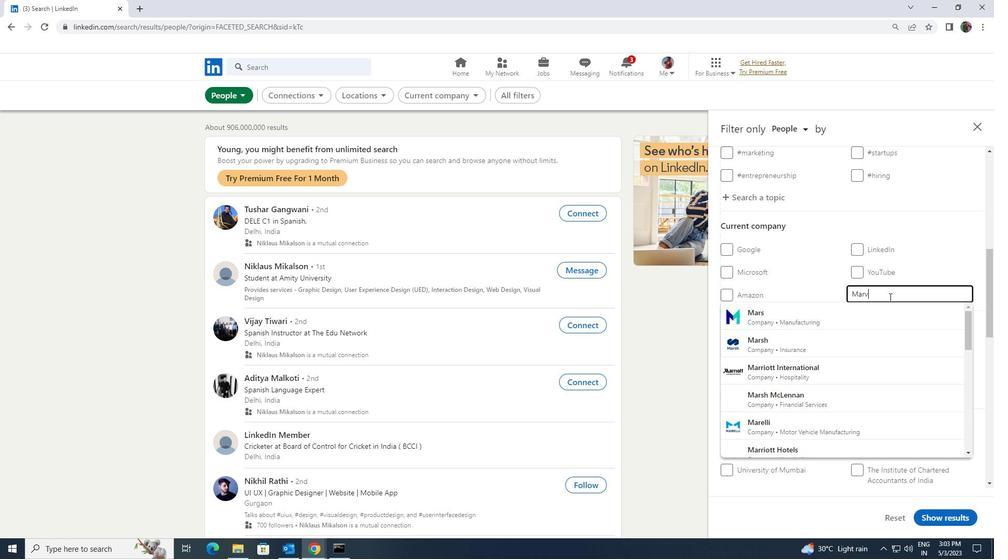 
Action: Mouse moved to (885, 306)
Screenshot: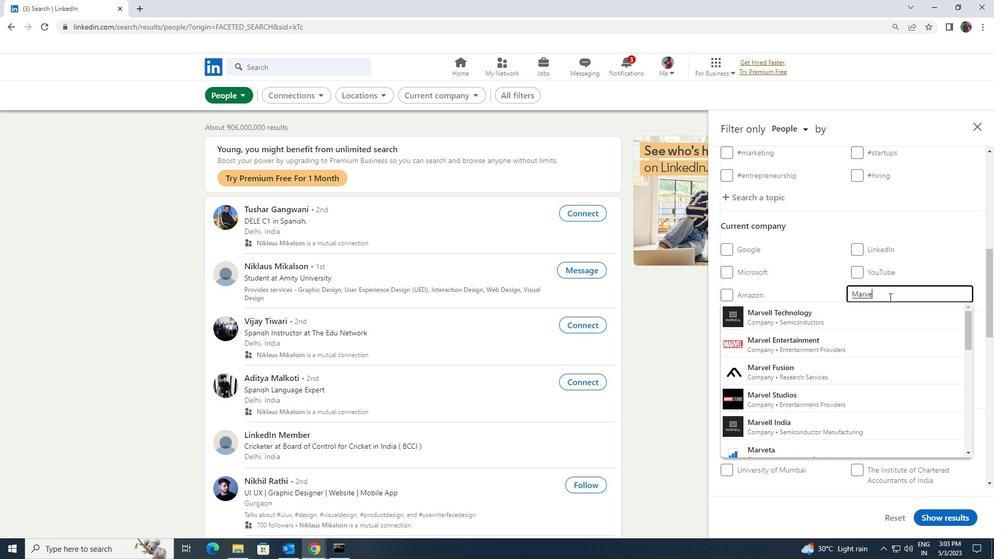 
Action: Mouse pressed left at (885, 306)
Screenshot: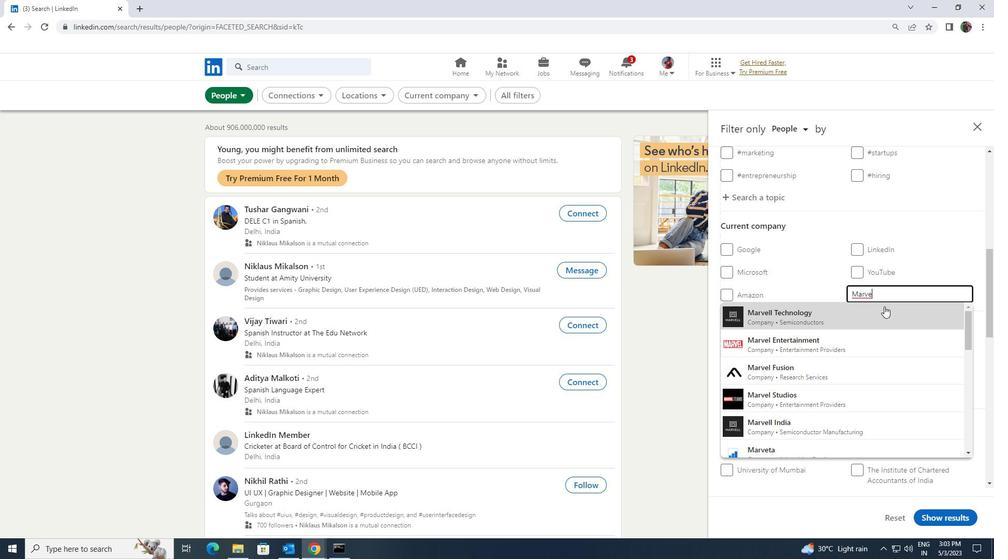 
Action: Mouse scrolled (885, 306) with delta (0, 0)
Screenshot: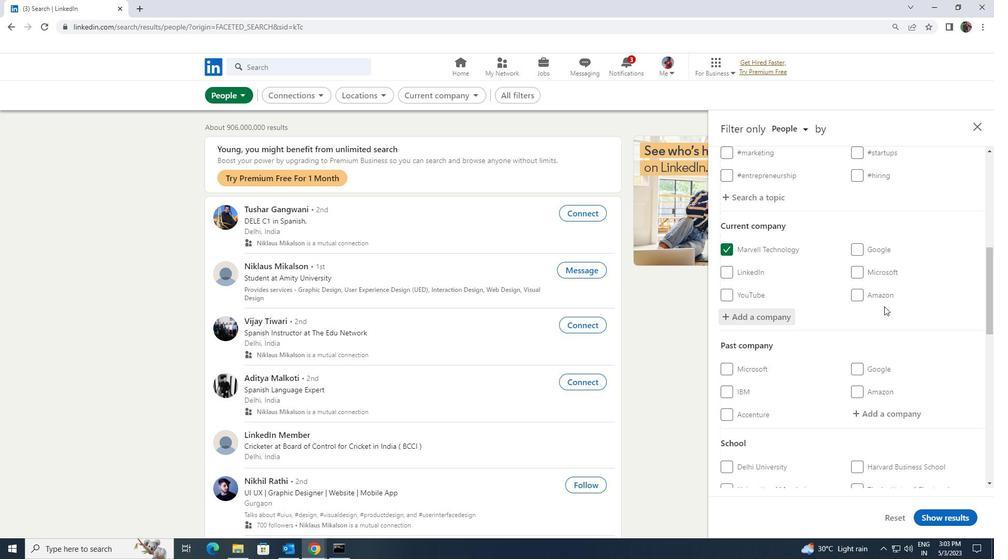 
Action: Mouse scrolled (885, 306) with delta (0, 0)
Screenshot: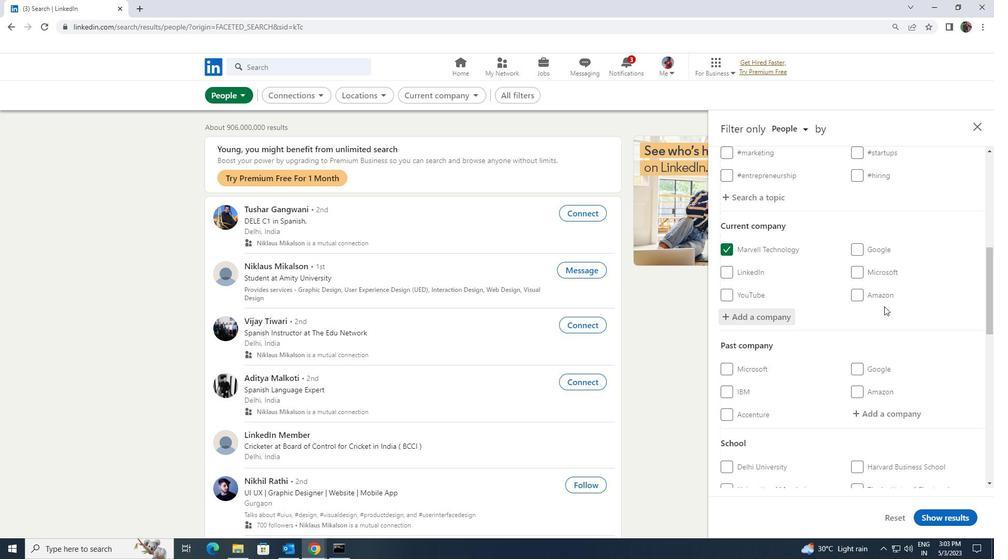 
Action: Mouse scrolled (885, 306) with delta (0, 0)
Screenshot: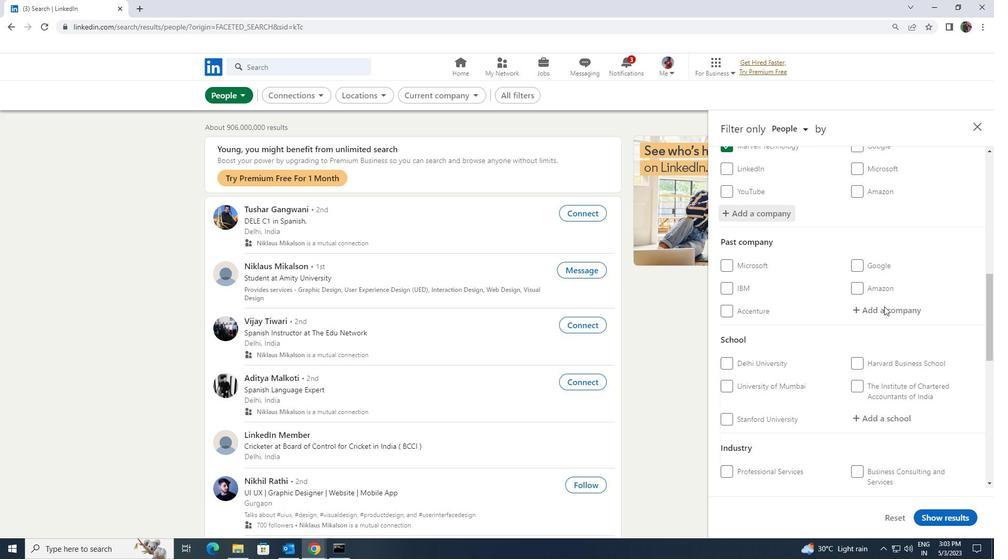 
Action: Mouse moved to (881, 356)
Screenshot: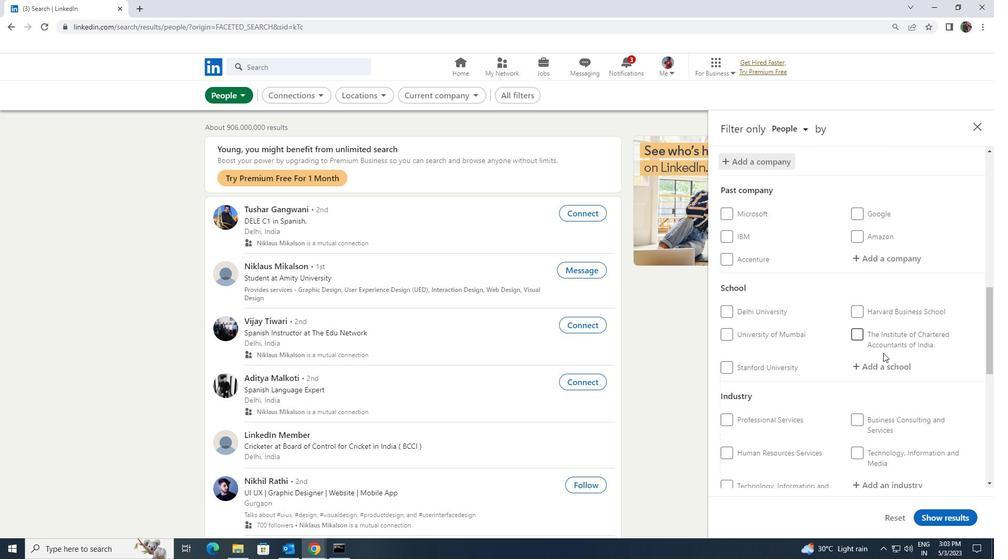 
Action: Mouse pressed left at (881, 356)
Screenshot: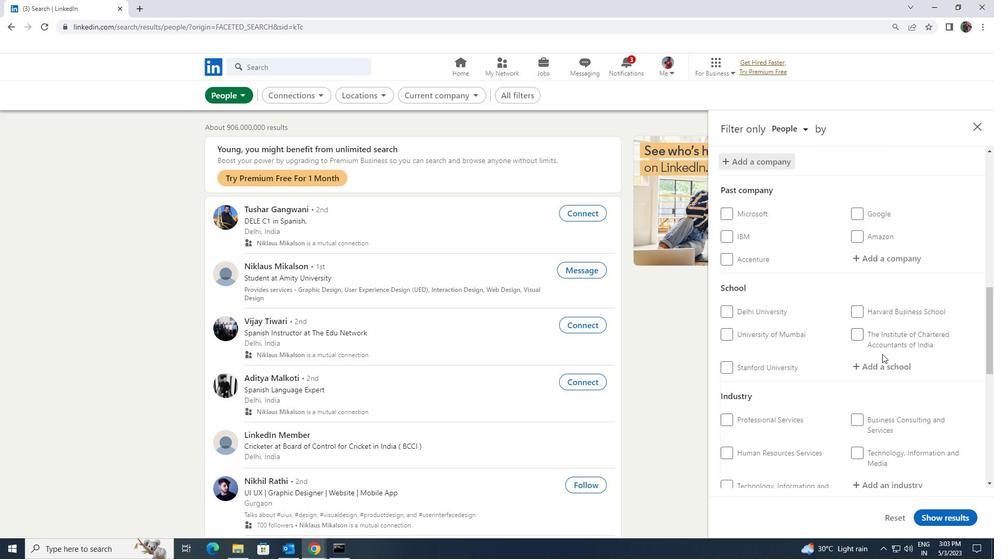 
Action: Mouse moved to (879, 366)
Screenshot: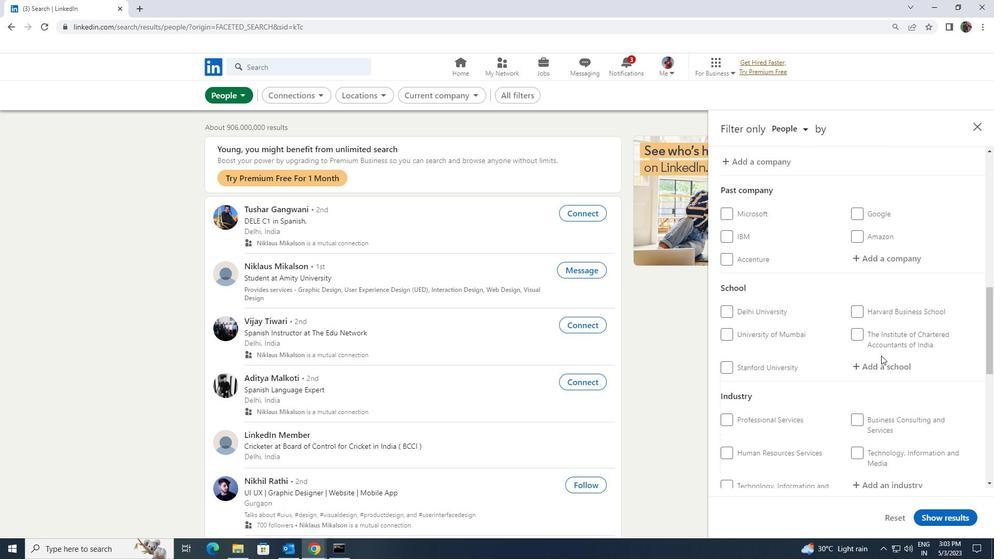 
Action: Mouse pressed left at (879, 366)
Screenshot: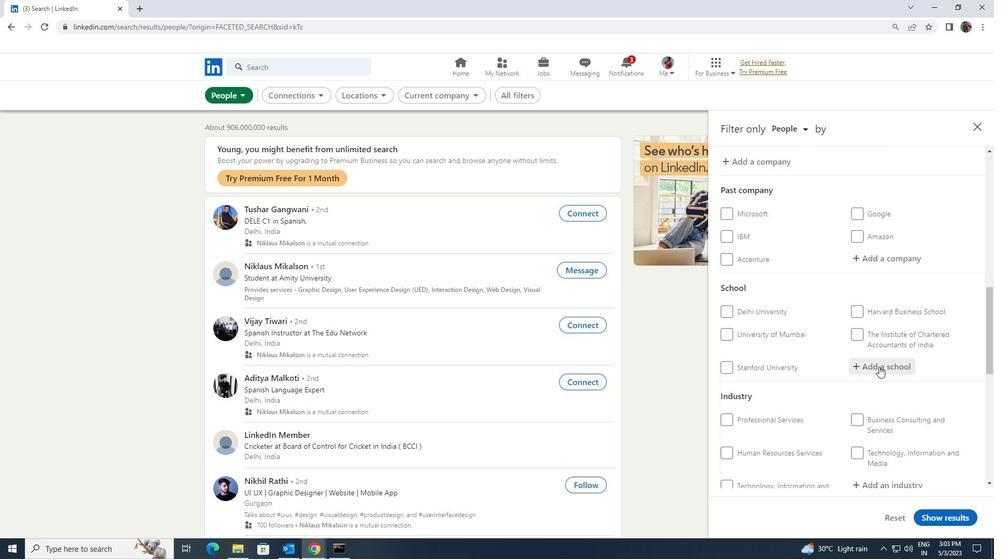 
Action: Mouse moved to (879, 364)
Screenshot: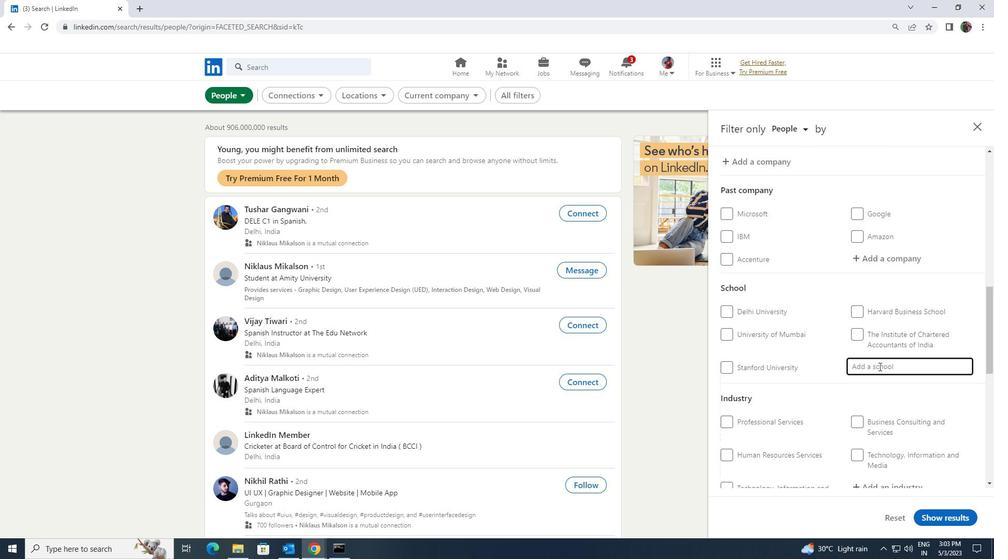 
Action: Key pressed <Key.shift>EASTERN<Key.space><Key.shift>INSTITUTE<Key.space><Key.shift>FIR<Key.space><Key.shift><Key.shift><Key.shift><Key.shift><Key.shift>INTEGRATED<Key.space><Key.shift>LEARNING<Key.space><Key.shift><Key.shift><Key.shift><Key.shift><Key.shift><Key.shift>IN<Key.space><Key.shift>MANAGEMENT
Screenshot: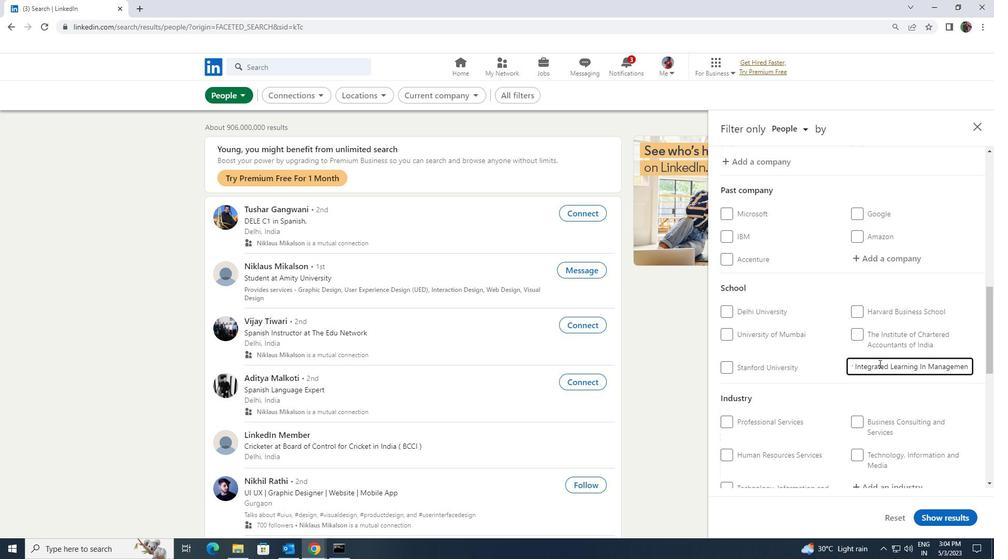 
Action: Mouse moved to (879, 363)
Screenshot: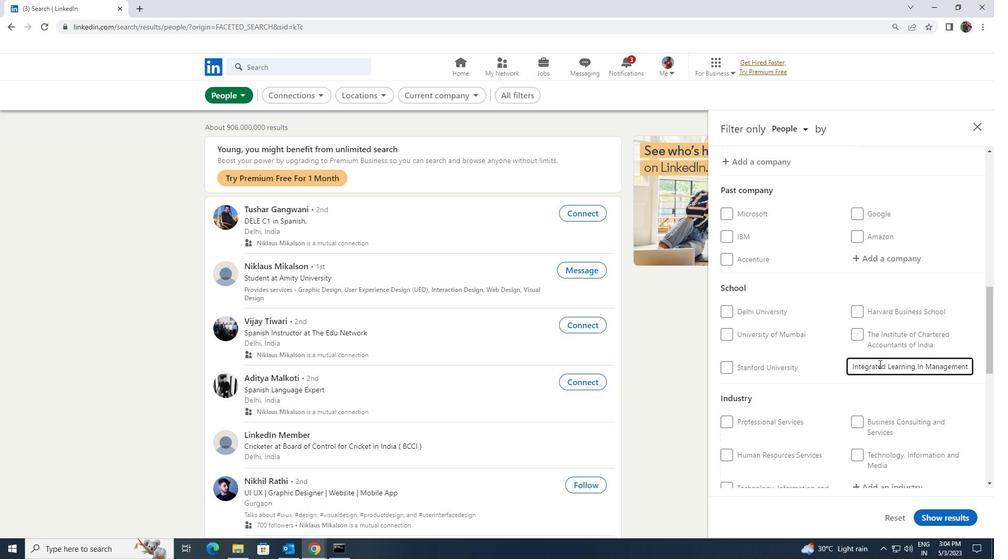 
Action: Mouse scrolled (879, 362) with delta (0, 0)
Screenshot: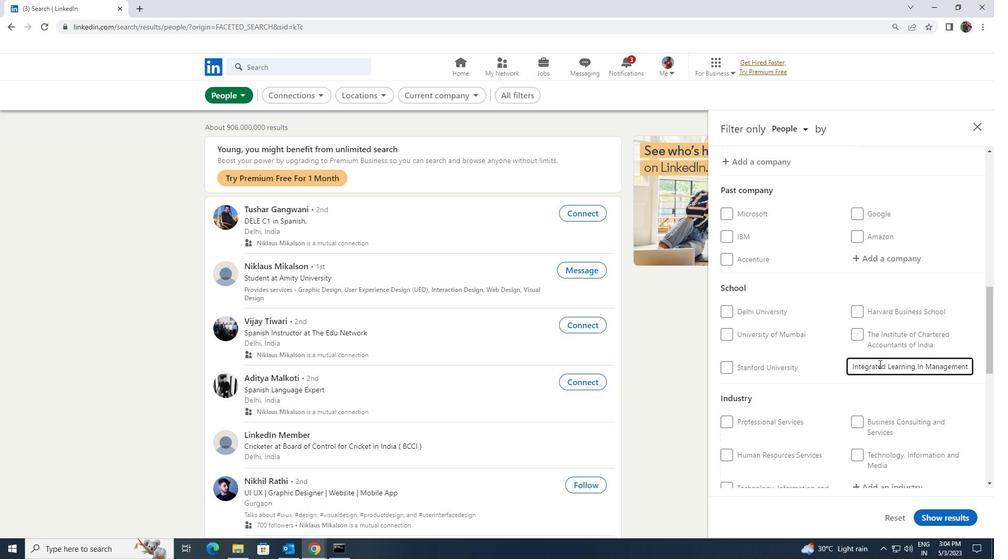 
Action: Mouse scrolled (879, 362) with delta (0, 0)
Screenshot: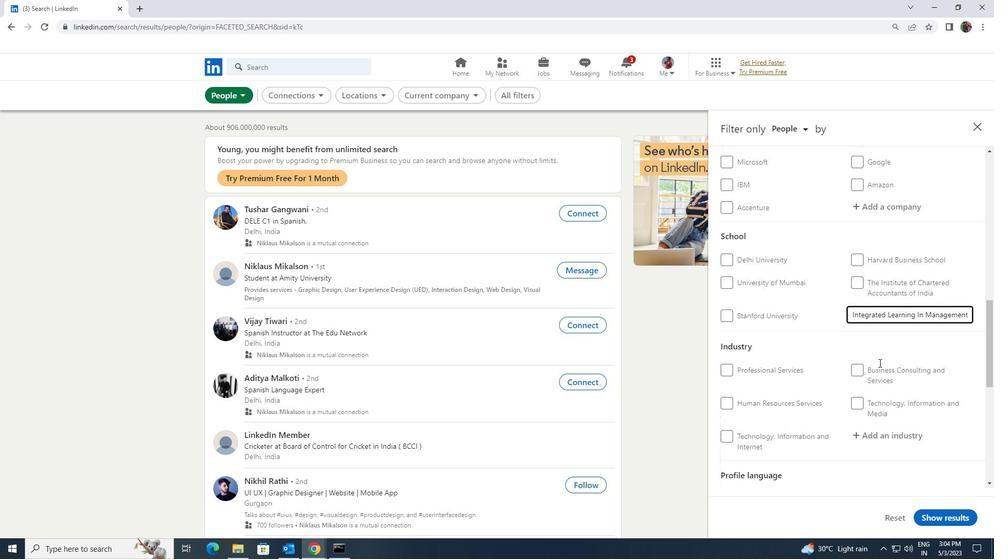 
Action: Mouse moved to (879, 385)
Screenshot: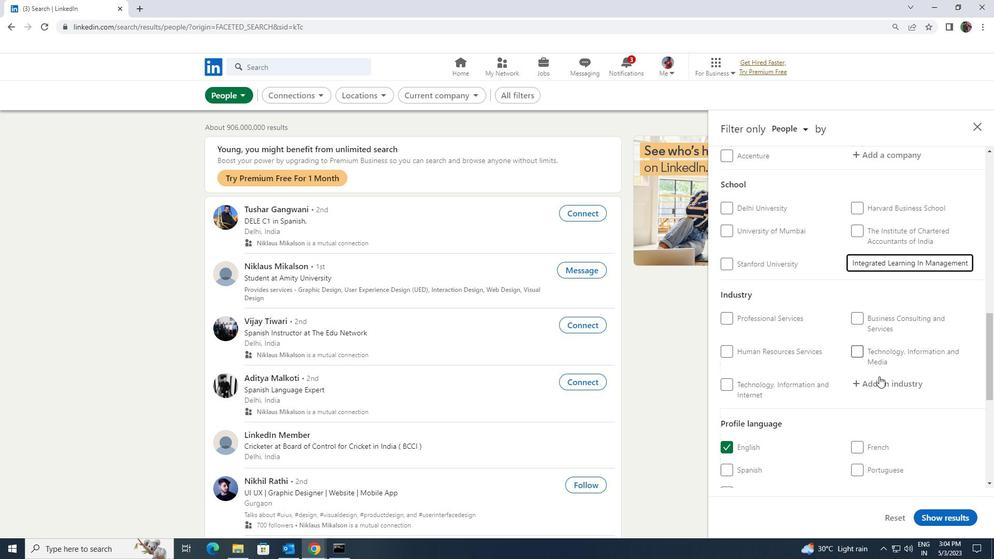 
Action: Mouse pressed left at (879, 385)
Screenshot: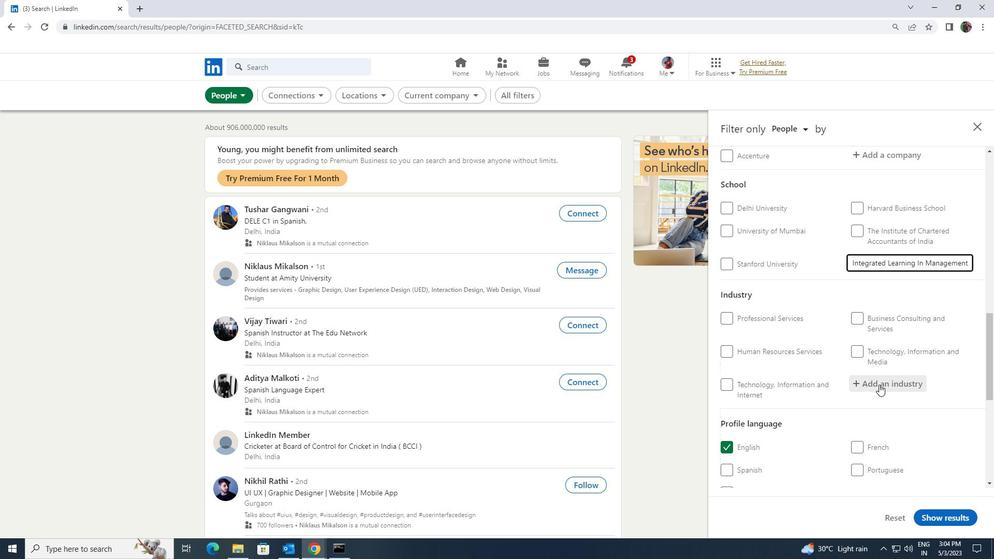 
Action: Mouse moved to (881, 385)
Screenshot: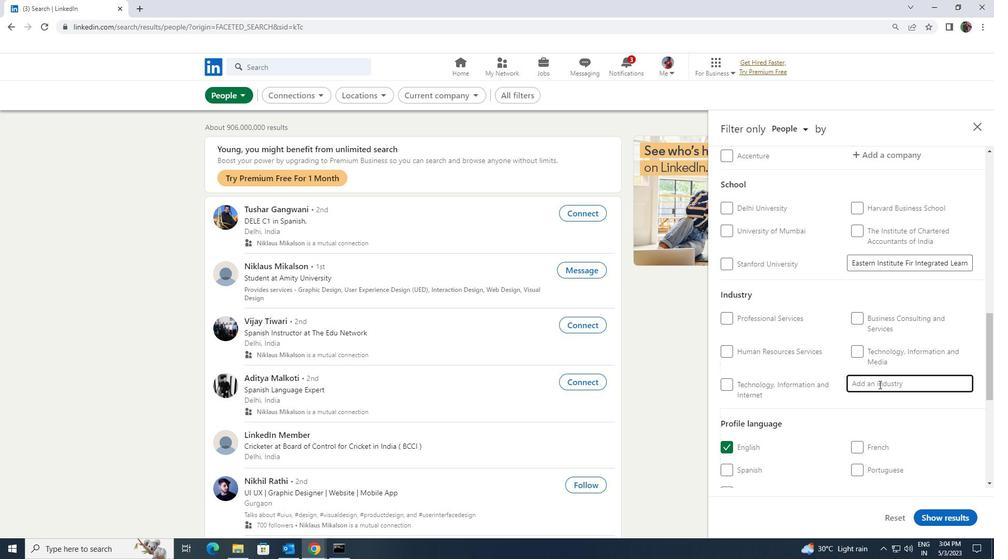 
Action: Key pressed <Key.shift>BOILERS
Screenshot: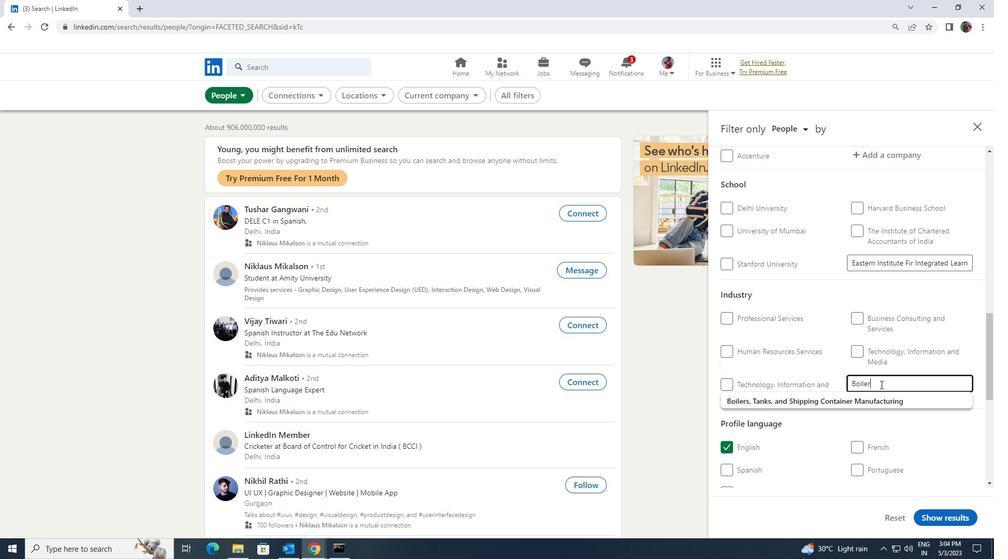 
Action: Mouse moved to (874, 398)
Screenshot: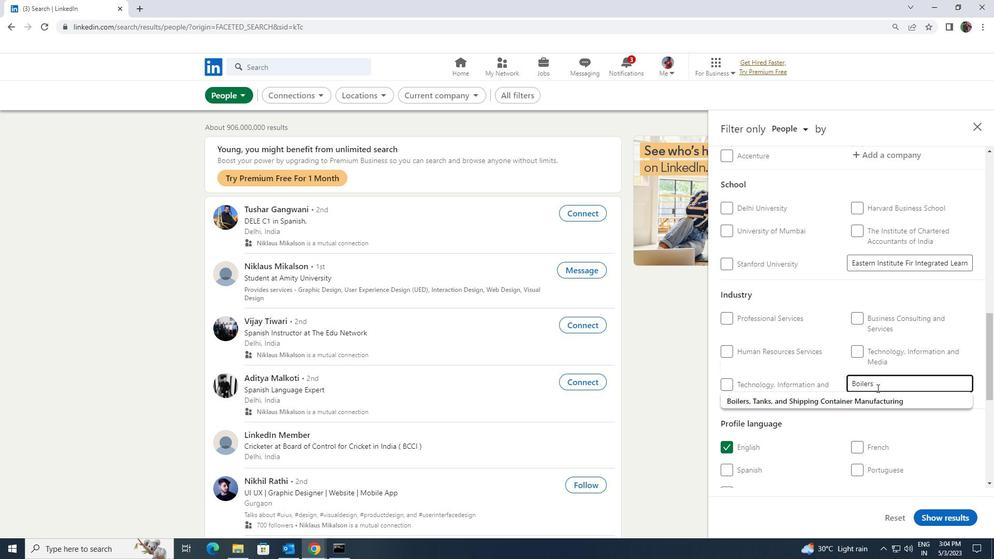 
Action: Mouse pressed left at (874, 398)
Screenshot: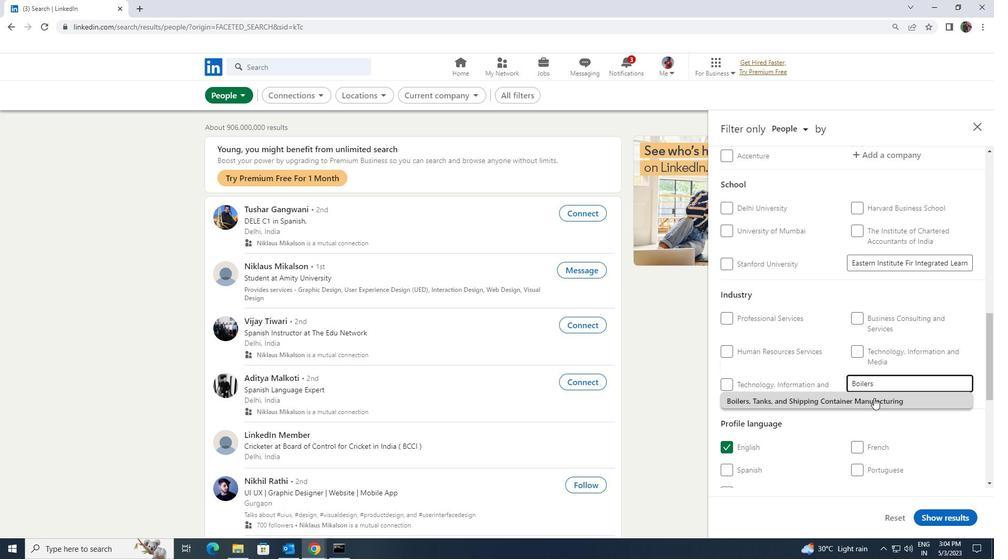 
Action: Mouse moved to (881, 394)
Screenshot: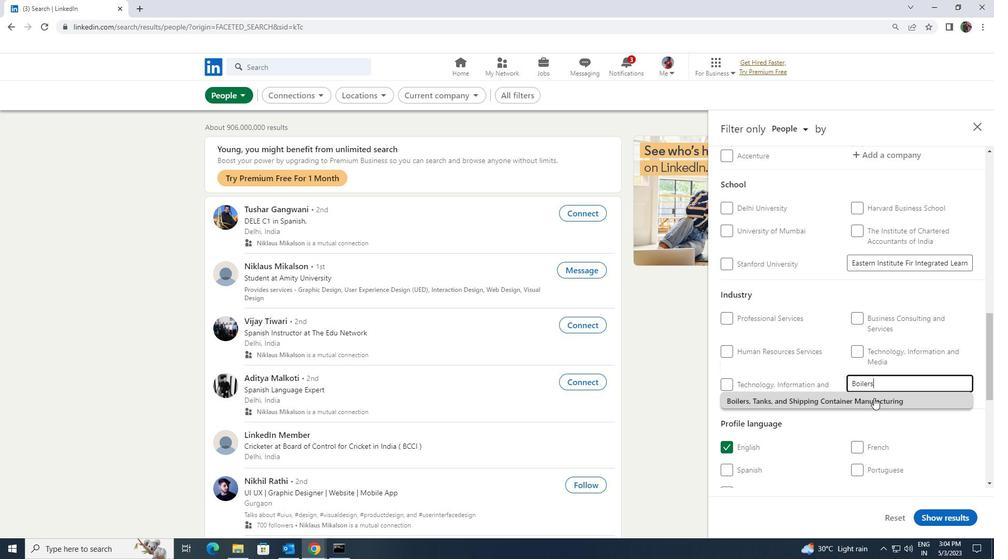 
Action: Mouse scrolled (881, 393) with delta (0, 0)
Screenshot: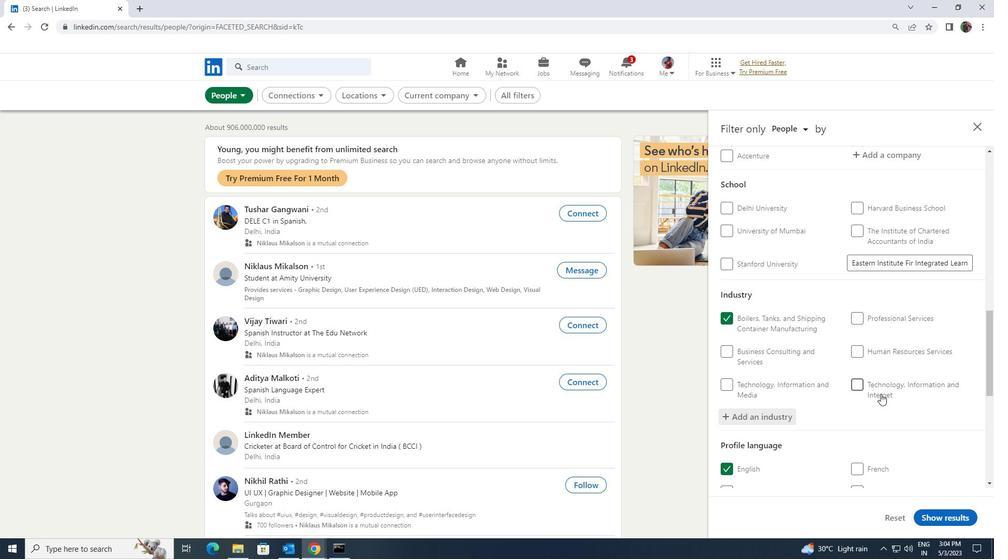 
Action: Mouse scrolled (881, 393) with delta (0, 0)
Screenshot: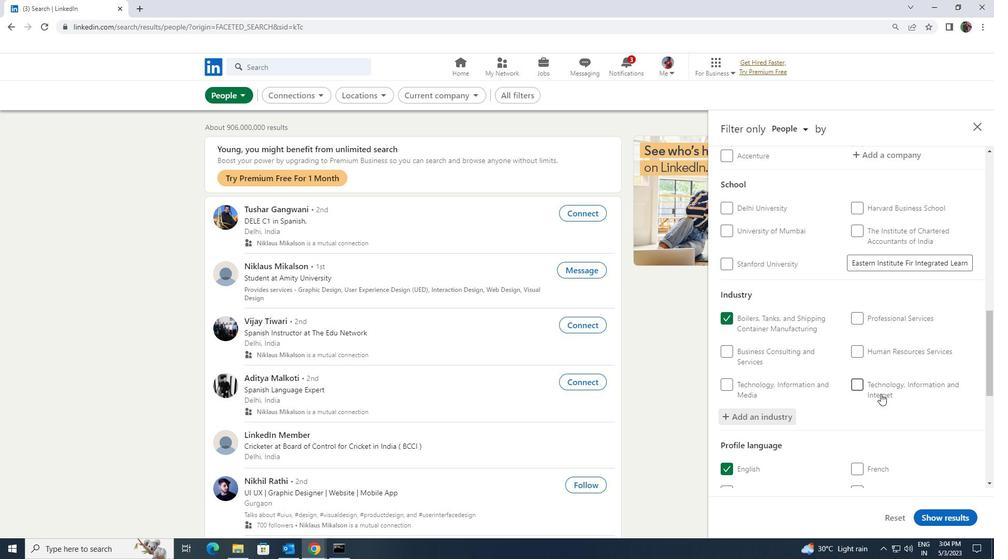 
Action: Mouse scrolled (881, 393) with delta (0, 0)
Screenshot: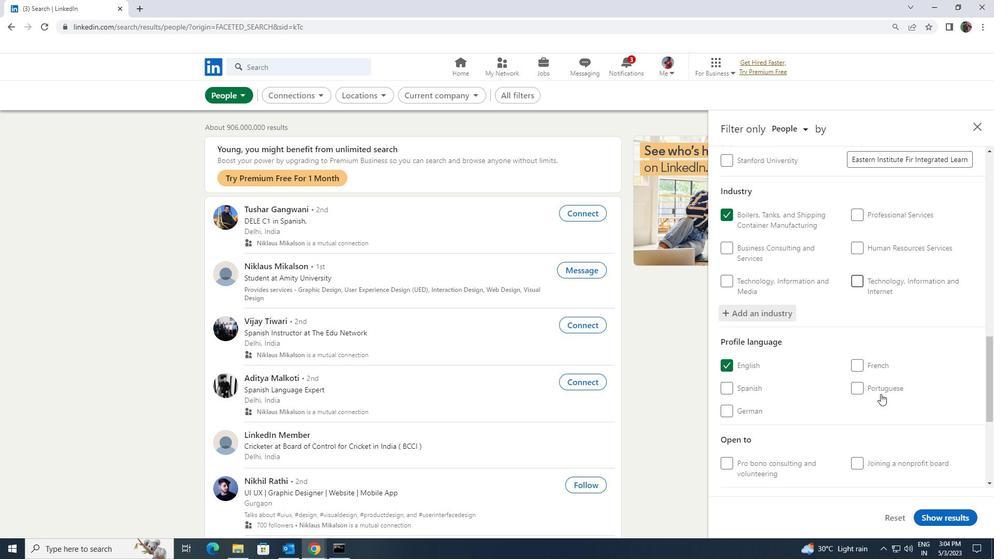 
Action: Mouse scrolled (881, 393) with delta (0, 0)
Screenshot: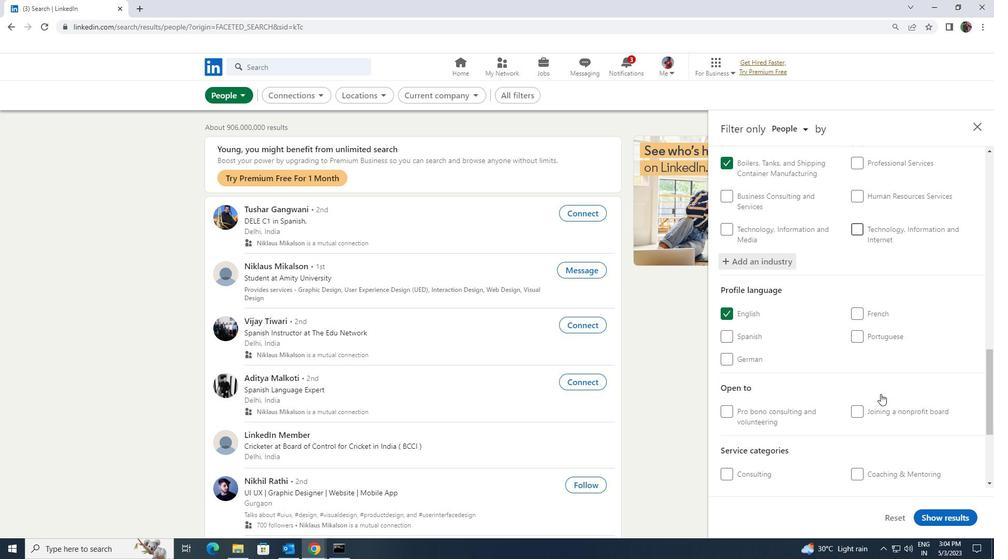 
Action: Mouse scrolled (881, 393) with delta (0, 0)
Screenshot: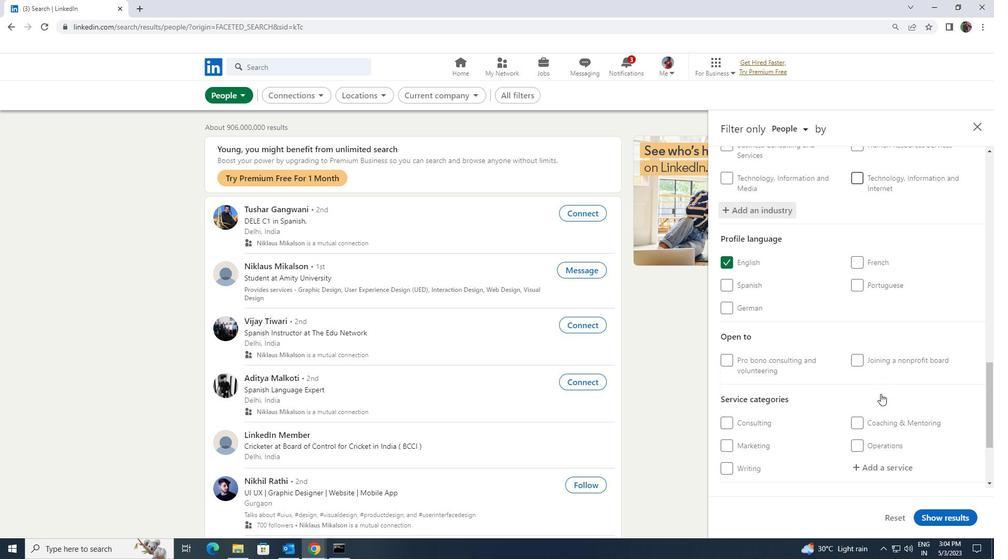 
Action: Mouse moved to (874, 408)
Screenshot: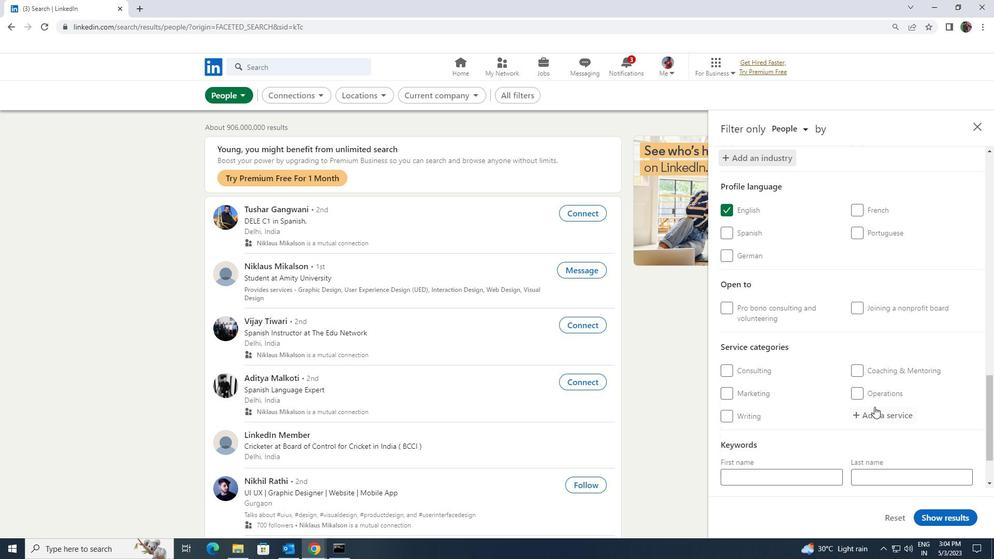
Action: Mouse pressed left at (874, 408)
Screenshot: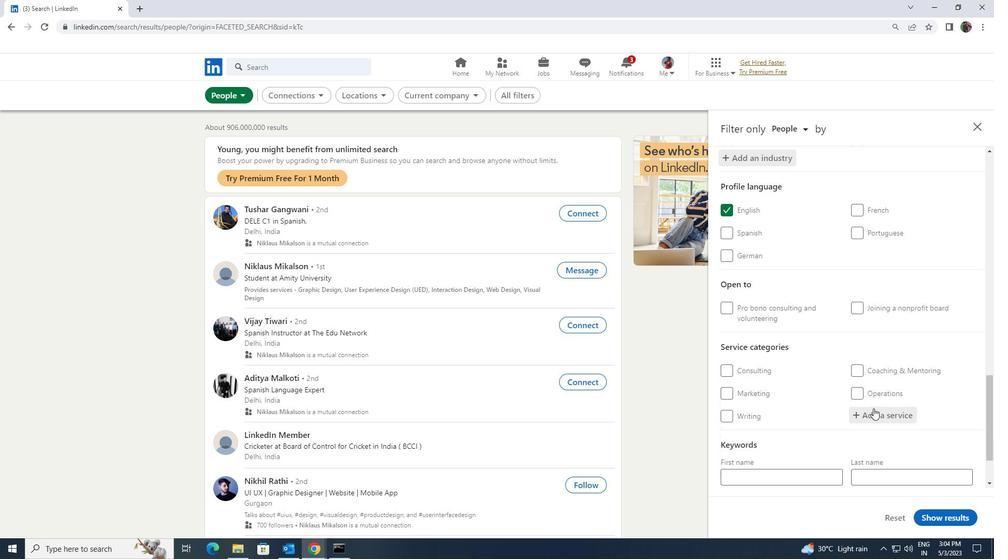 
Action: Key pressed <Key.shift><Key.shift><Key.shift><Key.shift><Key.shift><Key.shift><Key.shift><Key.shift><Key.shift><Key.shift><Key.shift><Key.shift><Key.shift><Key.shift>WEB<Key.space><Key.shift>DEVE
Screenshot: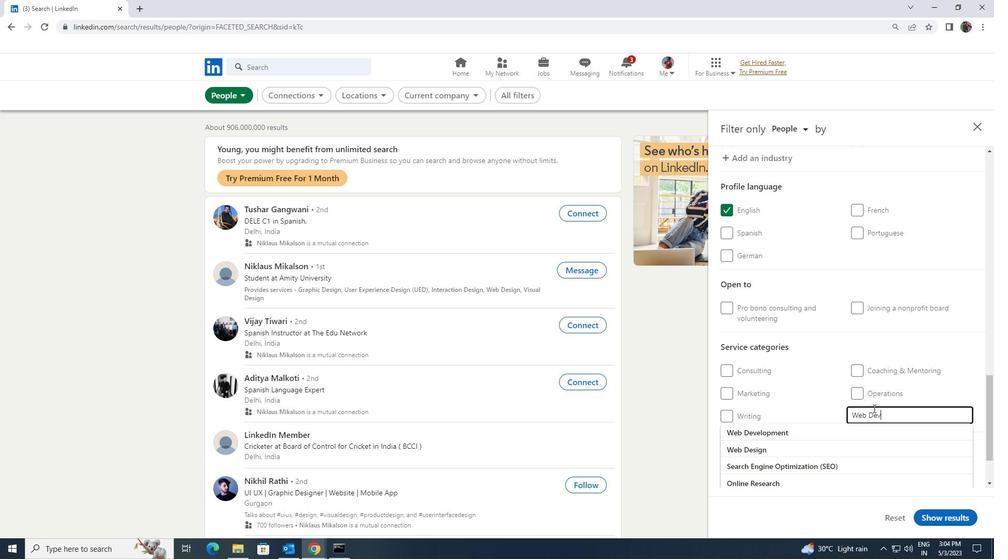 
Action: Mouse moved to (860, 429)
Screenshot: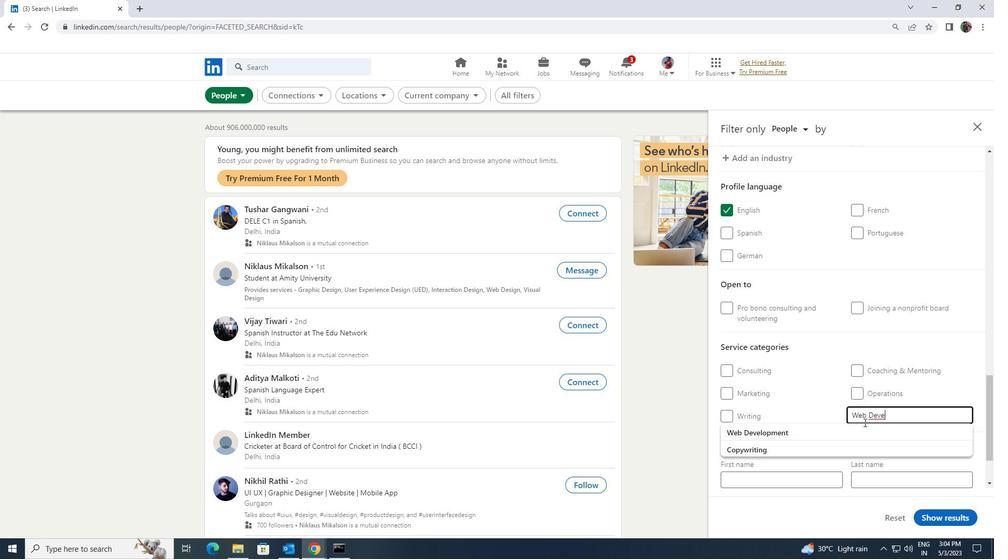 
Action: Mouse pressed left at (860, 429)
Screenshot: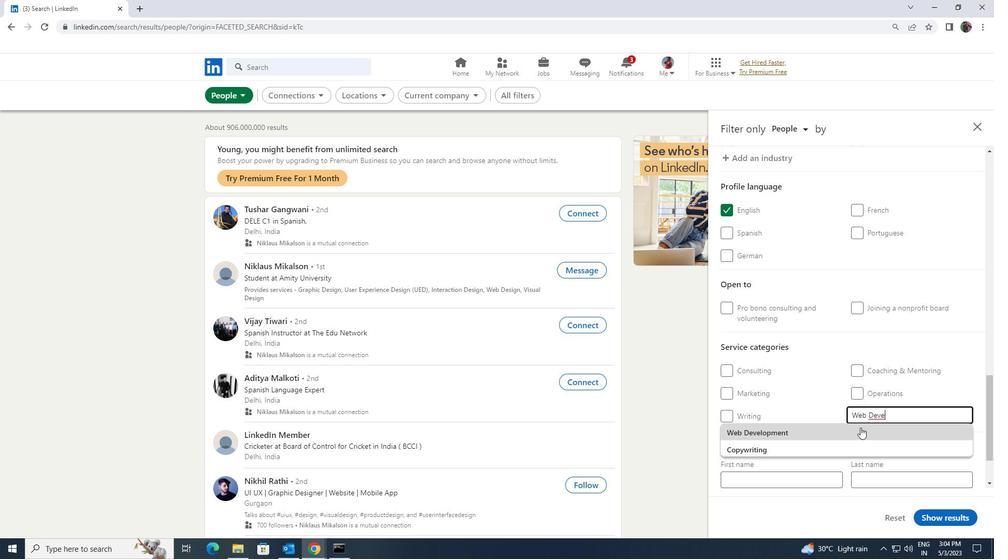 
Action: Mouse scrolled (860, 428) with delta (0, 0)
Screenshot: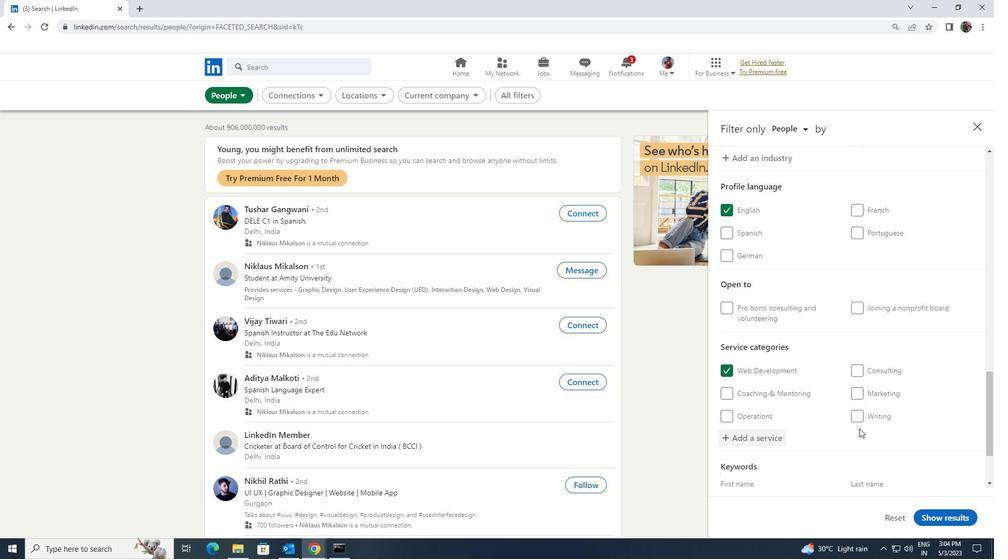 
Action: Mouse scrolled (860, 428) with delta (0, 0)
Screenshot: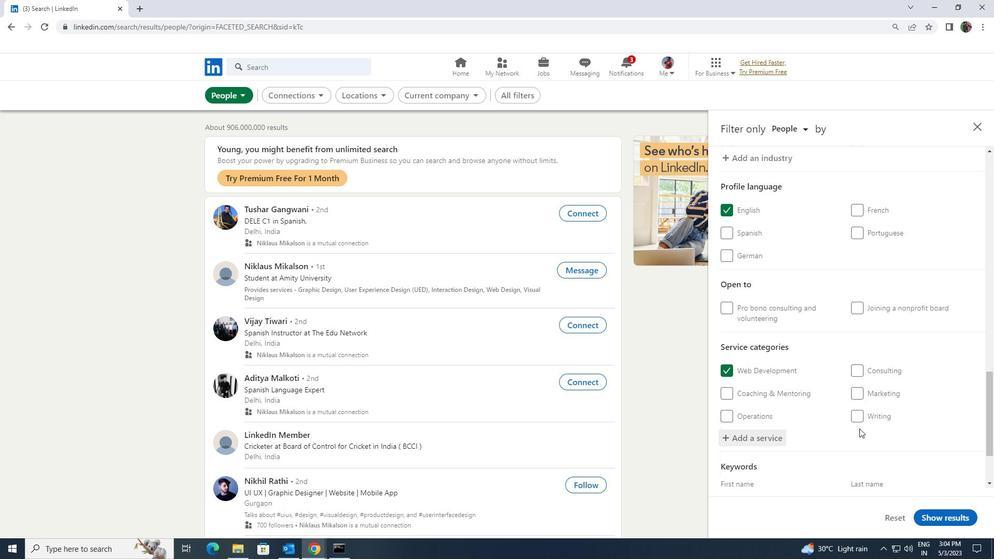 
Action: Mouse scrolled (860, 428) with delta (0, 0)
Screenshot: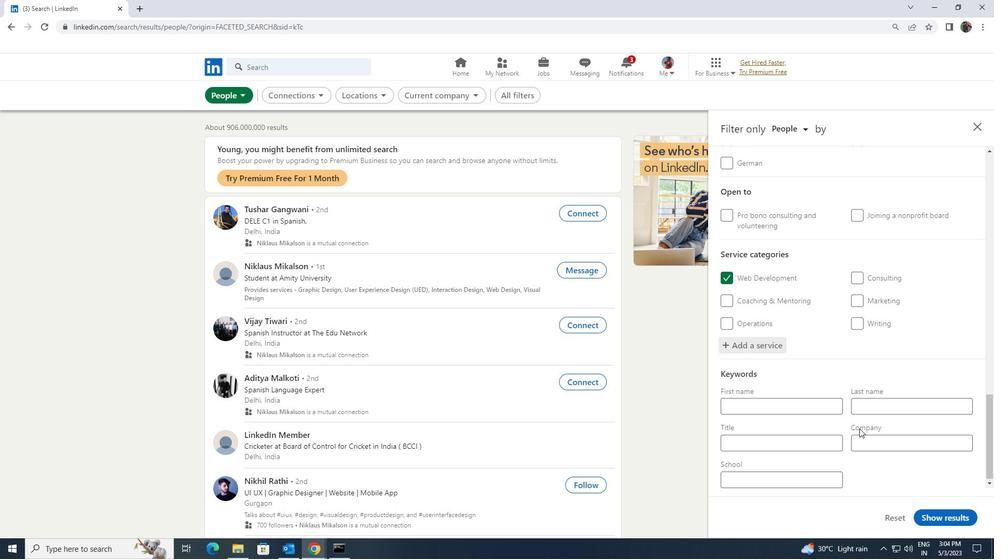 
Action: Mouse scrolled (860, 428) with delta (0, 0)
Screenshot: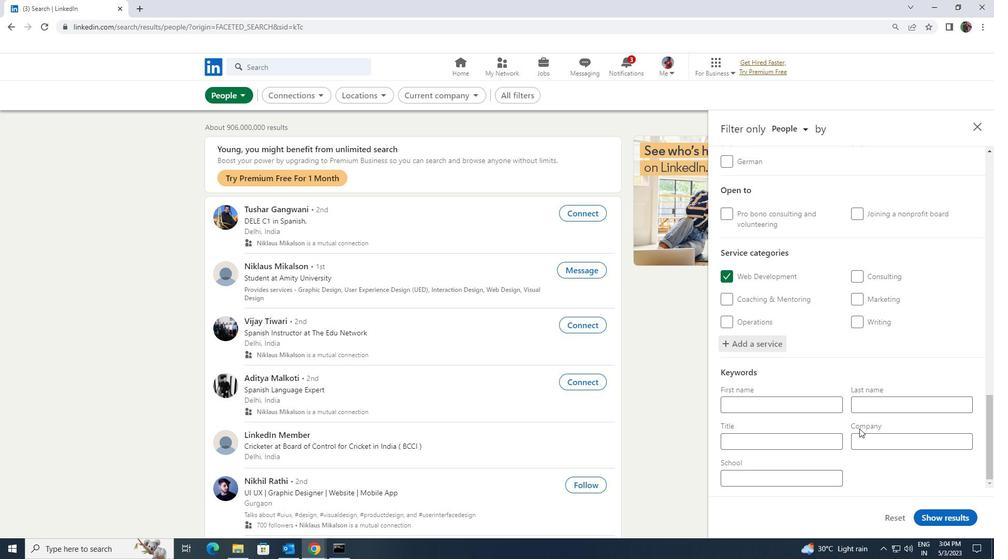 
Action: Mouse moved to (828, 432)
Screenshot: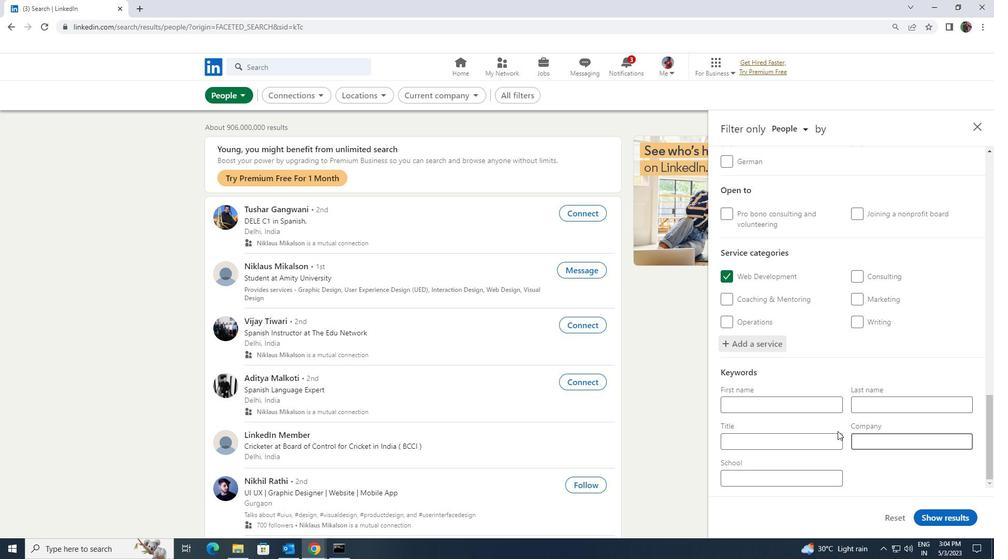 
Action: Mouse pressed left at (828, 432)
Screenshot: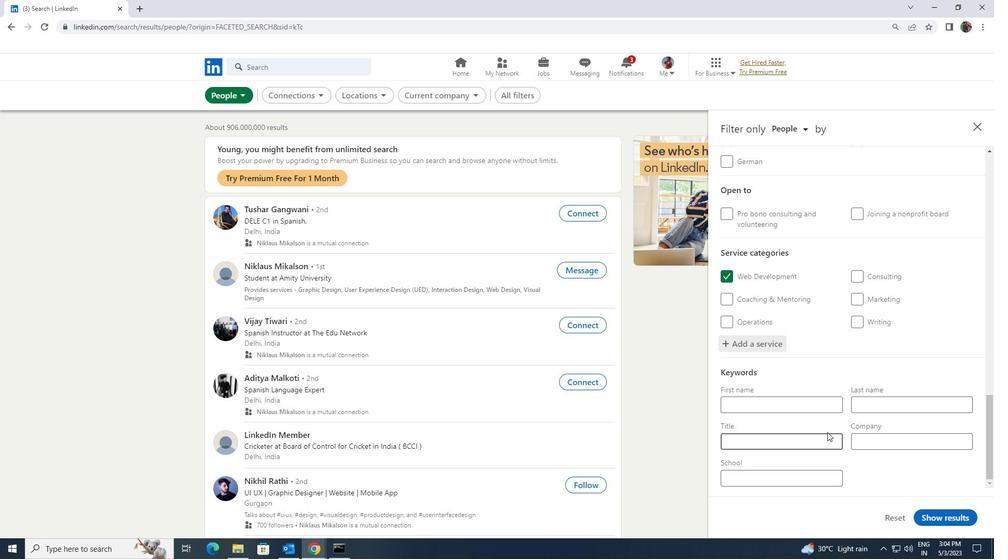 
Action: Key pressed <Key.shift><Key.shift><Key.shift><Key.shift><Key.shift><Key.shift><Key.shift><Key.shift><Key.shift><Key.shift><Key.shift><Key.shift><Key.shift><Key.shift><Key.shift><Key.shift><Key.shift><Key.shift><Key.shift><Key.shift><Key.shift><Key.shift><Key.shift><Key.shift><Key.shift><Key.shift><Key.shift><Key.shift><Key.shift><Key.shift><Key.shift><Key.shift><Key.shift><Key.shift><Key.shift><Key.shift><Key.shift><Key.shift><Key.shift><Key.shift><Key.shift><Key.shift><Key.shift><Key.shift><Key.shift><Key.shift><Key.shift><Key.shift><Key.shift><Key.shift><Key.shift><Key.shift><Key.shift><Key.shift><Key.shift><Key.shift><Key.shift><Key.shift><Key.shift><Key.shift><Key.shift><Key.shift>CUSTOMER<Key.space><Key.shift>SUPPORT<Key.space><Key.shift><Key.shift><Key.shift><Key.shift><Key.shift>REPERSENTATIVE
Screenshot: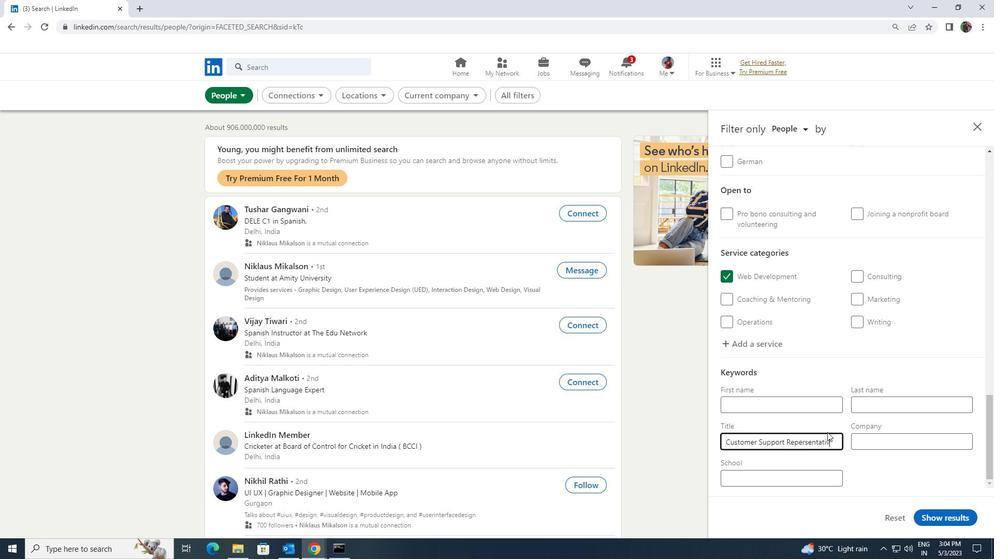 
Action: Mouse moved to (935, 515)
Screenshot: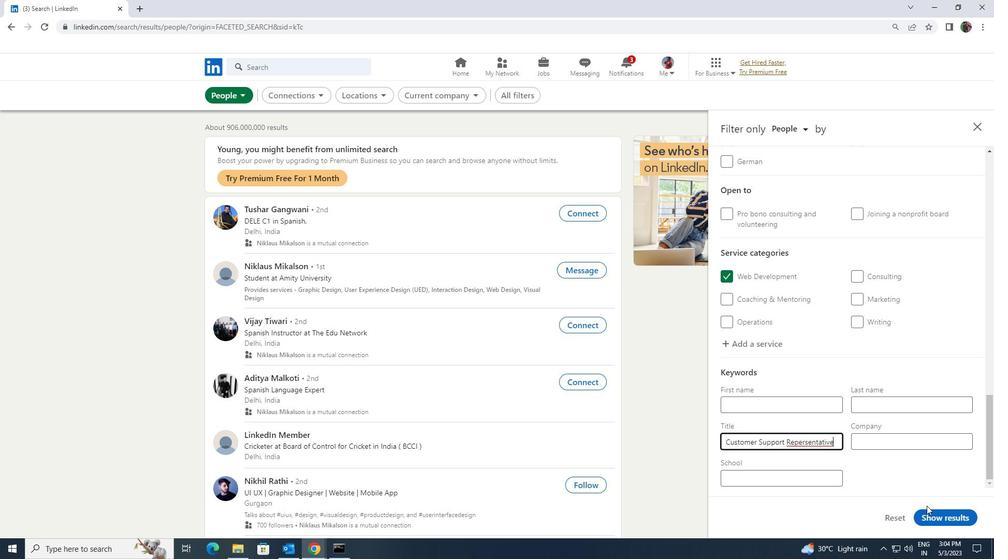 
Action: Mouse pressed left at (935, 515)
Screenshot: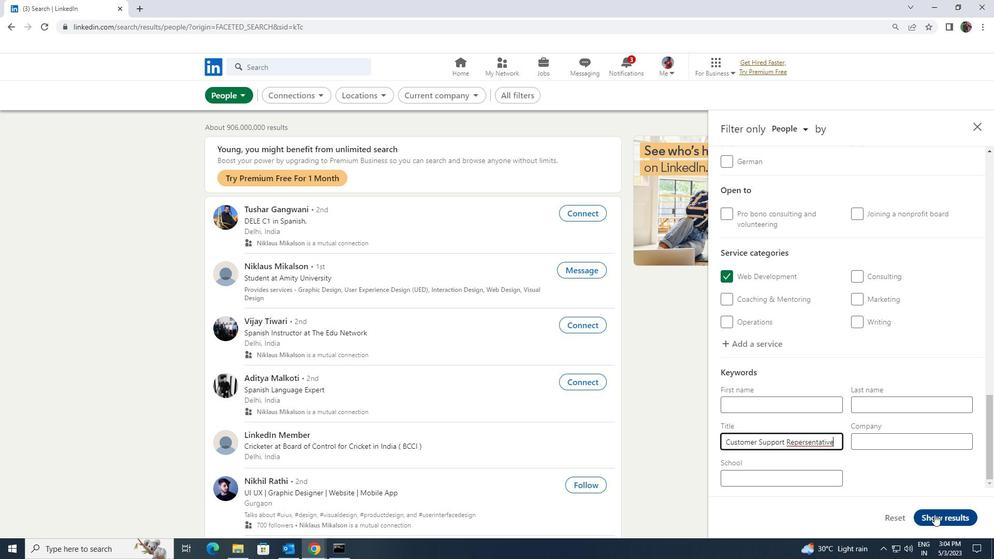 
